 Task: Find connections with filter location Jalapa with filter topic #Interviewingwith filter profile language English with filter current company Tata Projects with filter school IMS UNISON UNIVERSITY with filter industry Media & Telecommunications with filter service category Public Speaking with filter keywords title Hospital Volunteer
Action: Mouse moved to (563, 78)
Screenshot: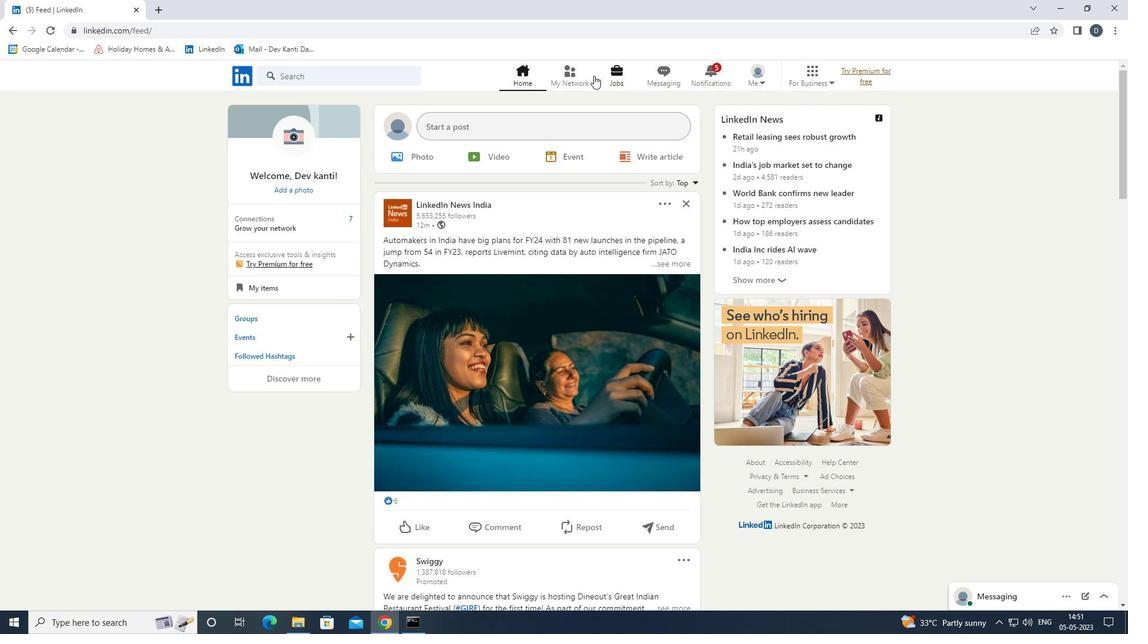 
Action: Mouse pressed left at (563, 78)
Screenshot: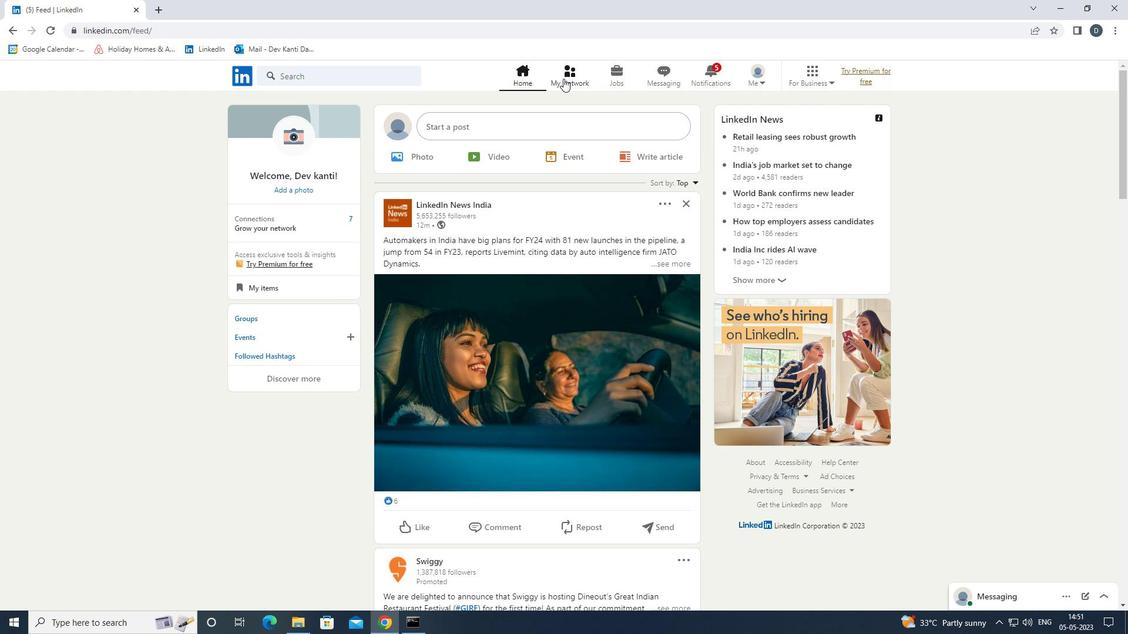 
Action: Mouse moved to (391, 139)
Screenshot: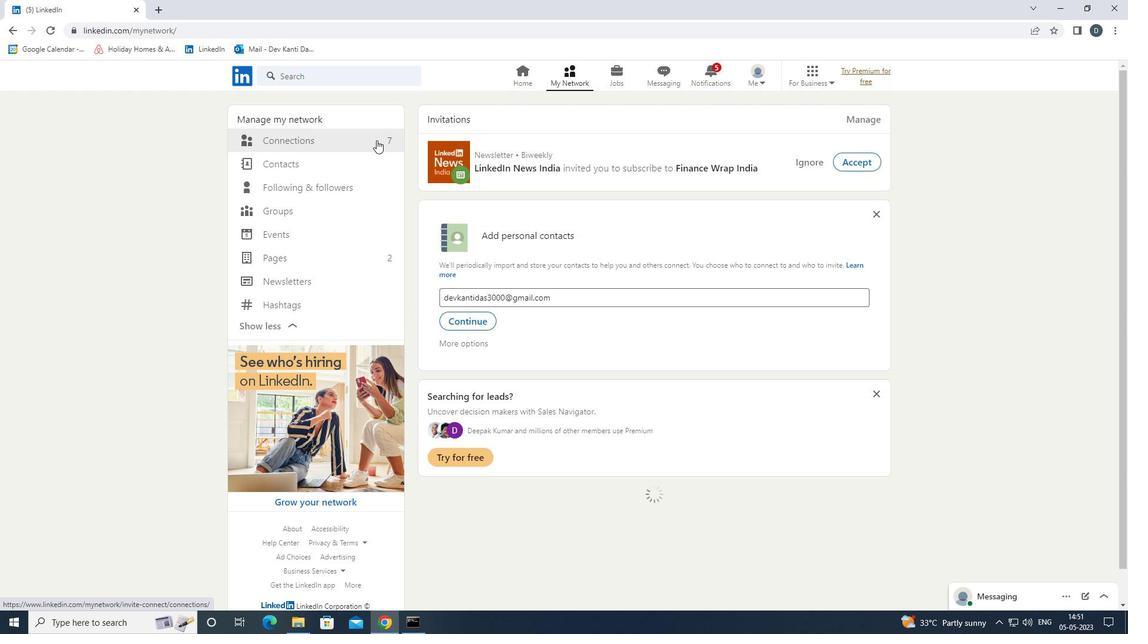 
Action: Mouse pressed left at (391, 139)
Screenshot: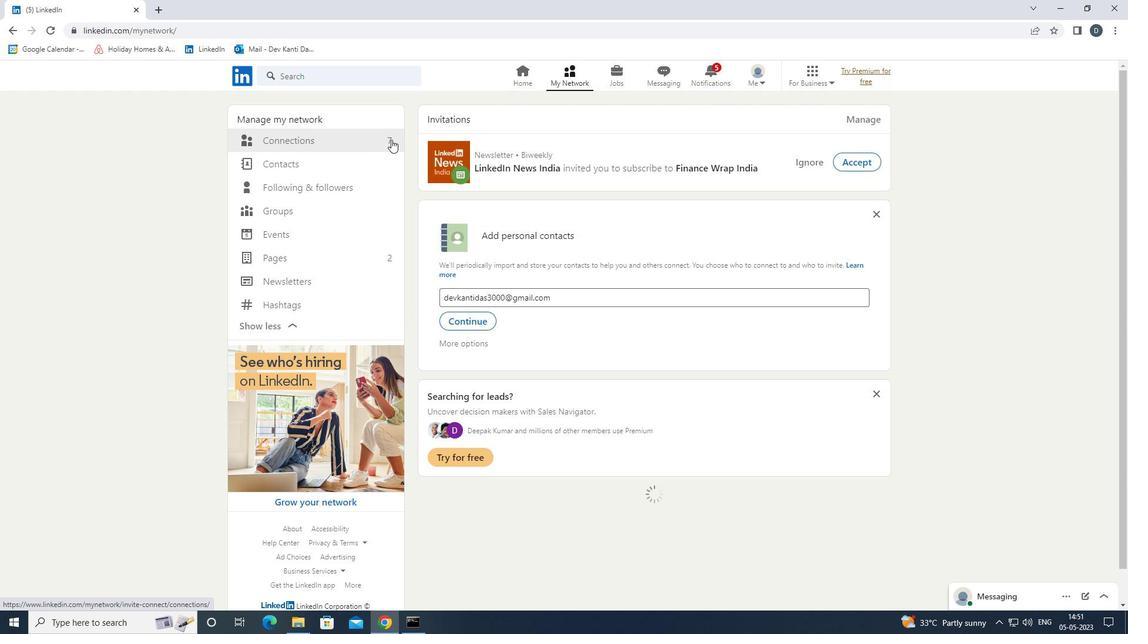 
Action: Mouse moved to (653, 139)
Screenshot: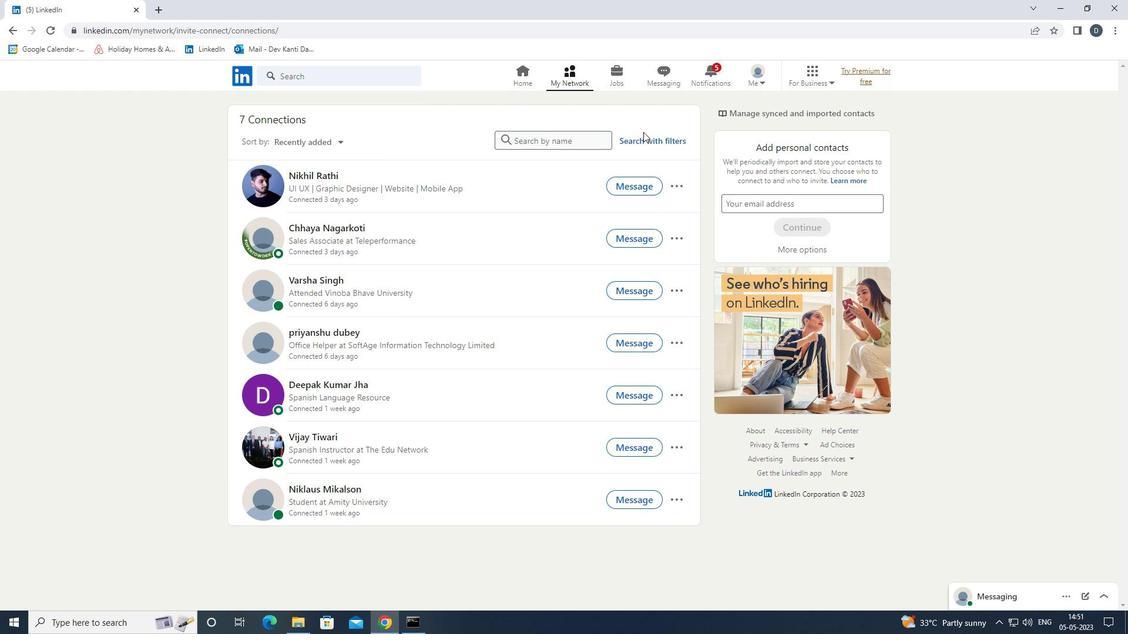 
Action: Mouse pressed left at (653, 139)
Screenshot: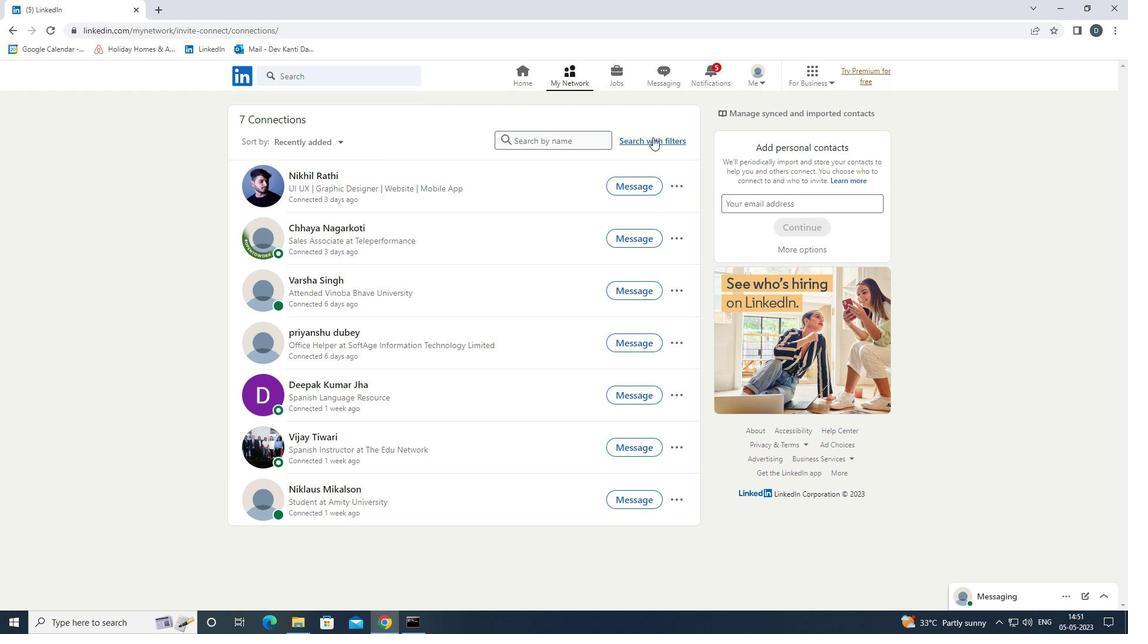 
Action: Mouse moved to (606, 108)
Screenshot: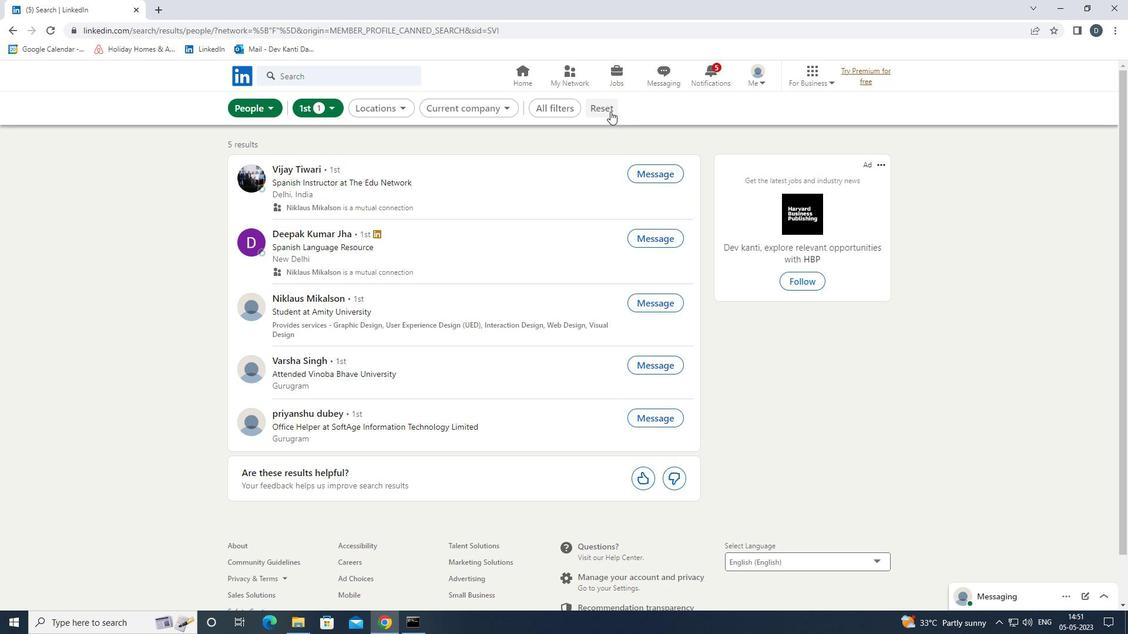 
Action: Mouse pressed left at (606, 108)
Screenshot: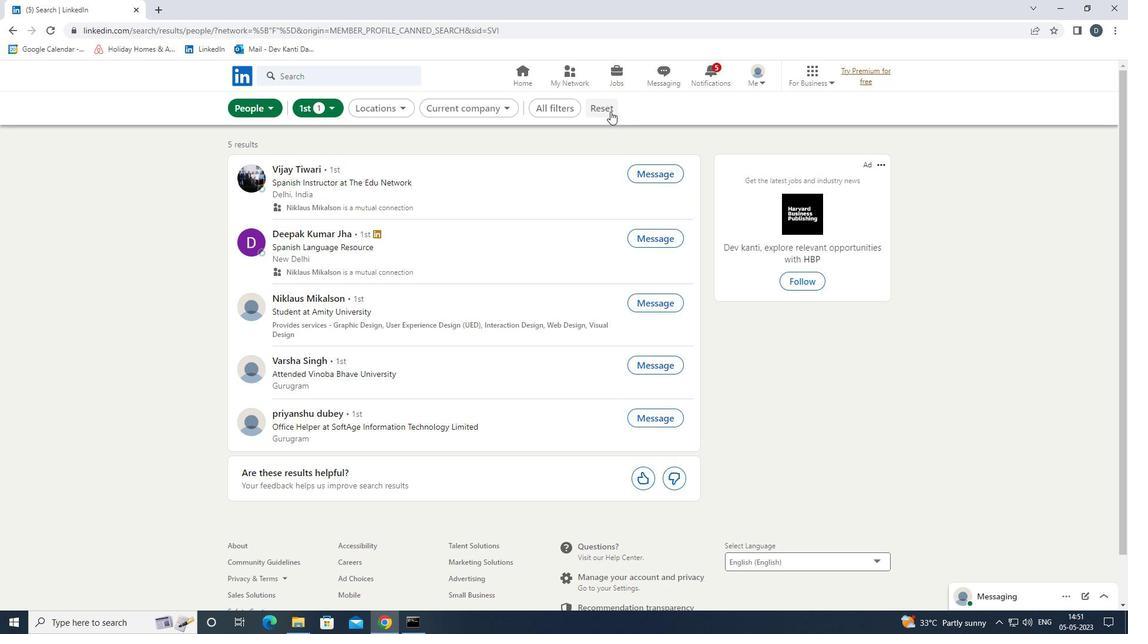 
Action: Mouse moved to (591, 106)
Screenshot: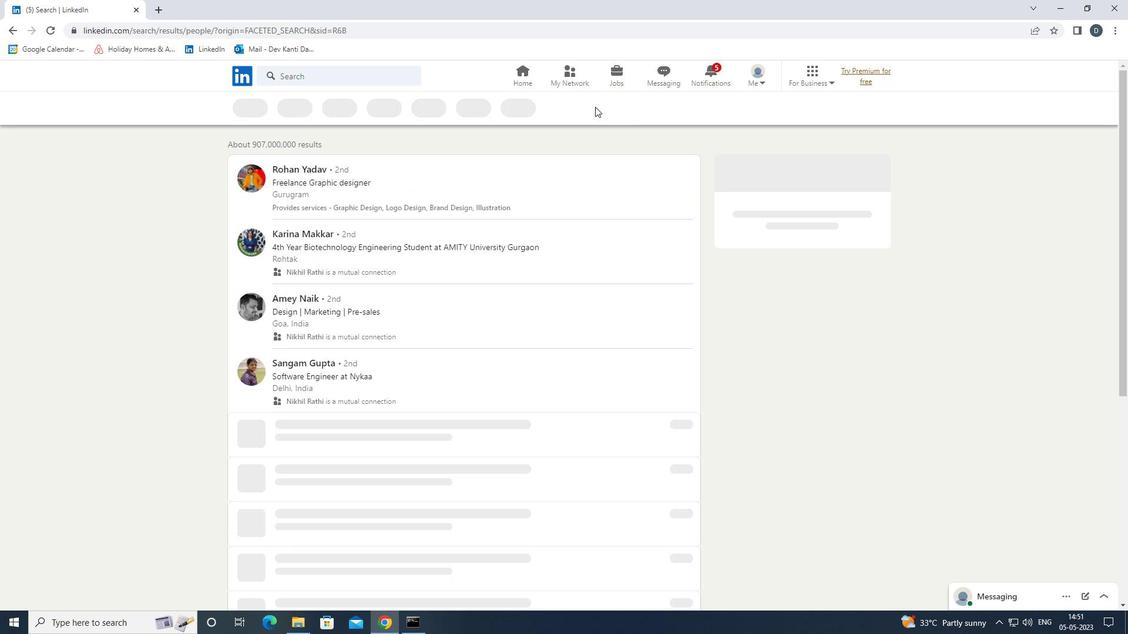 
Action: Mouse pressed left at (591, 106)
Screenshot: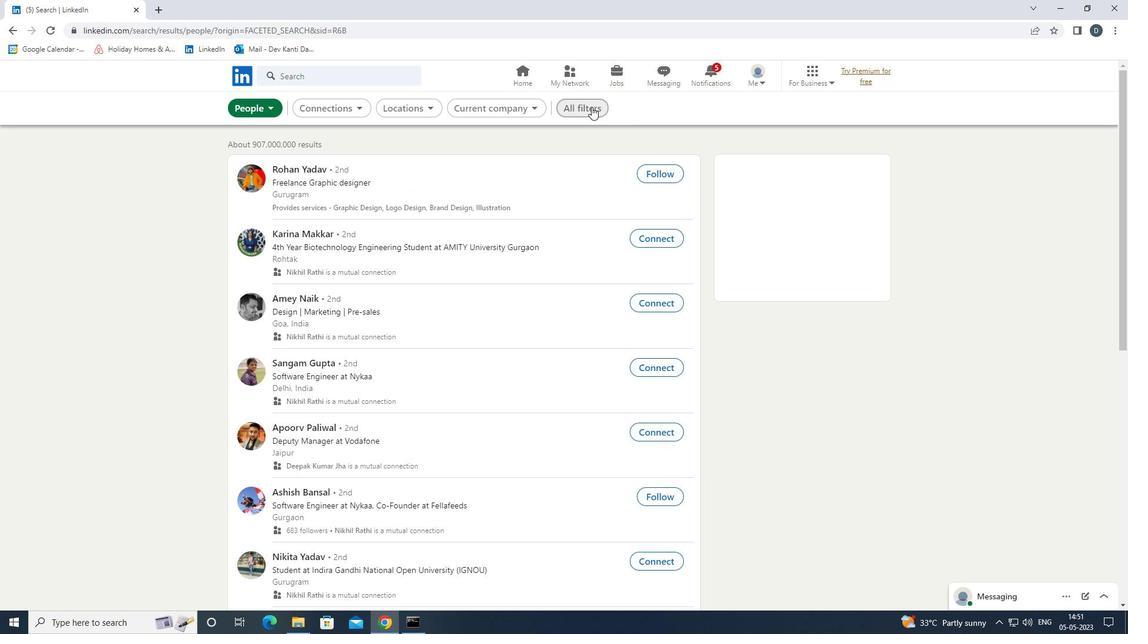 
Action: Mouse moved to (971, 341)
Screenshot: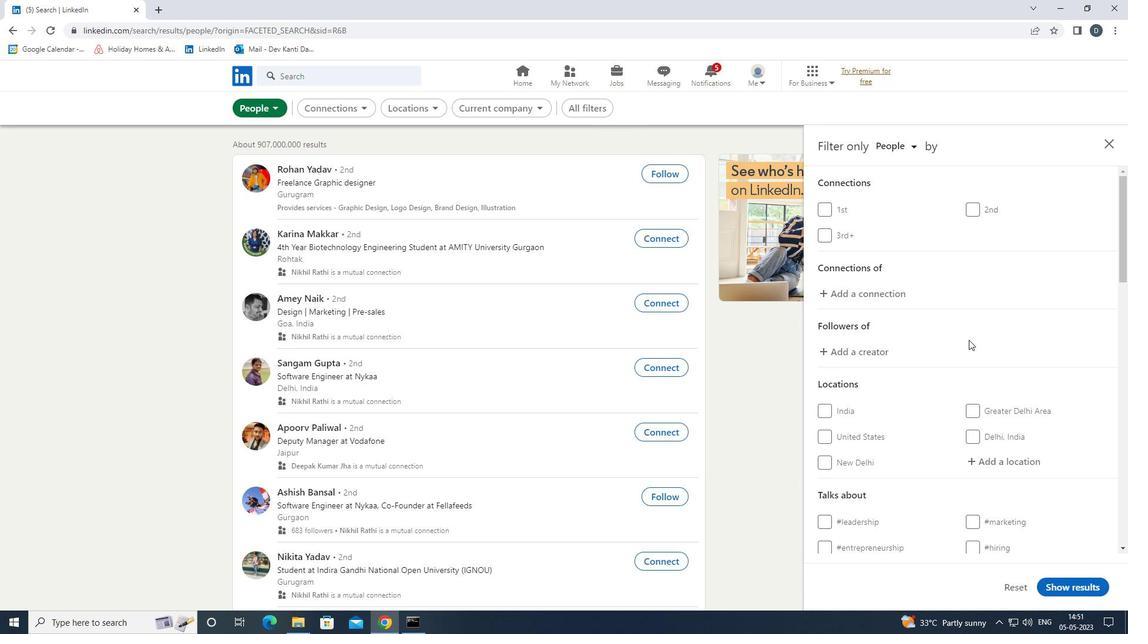 
Action: Mouse scrolled (971, 340) with delta (0, 0)
Screenshot: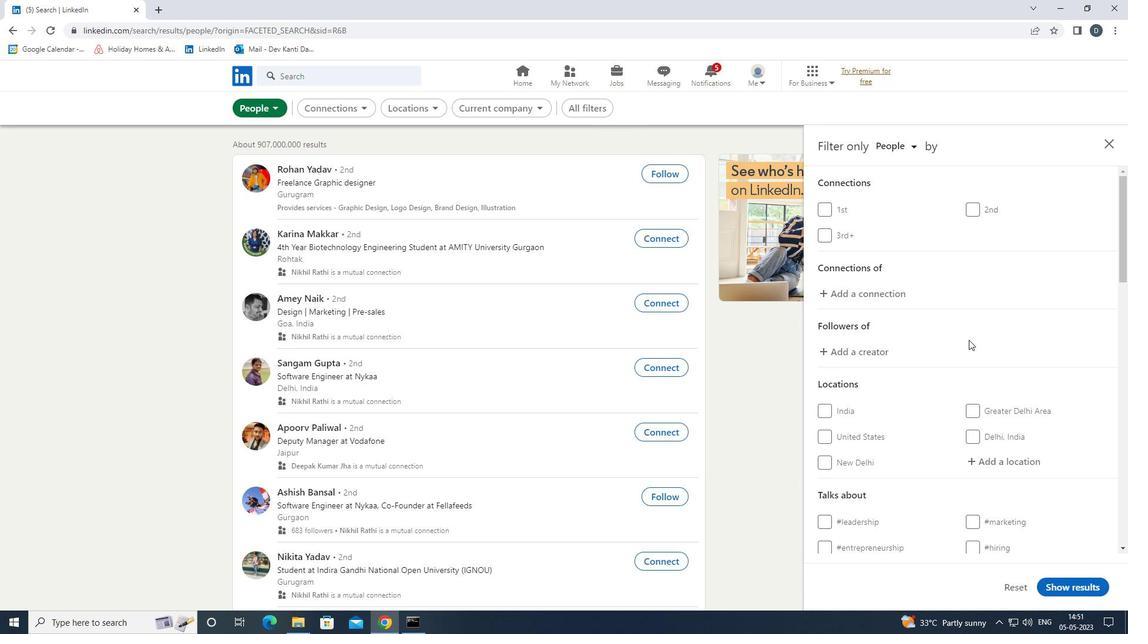 
Action: Mouse scrolled (971, 340) with delta (0, 0)
Screenshot: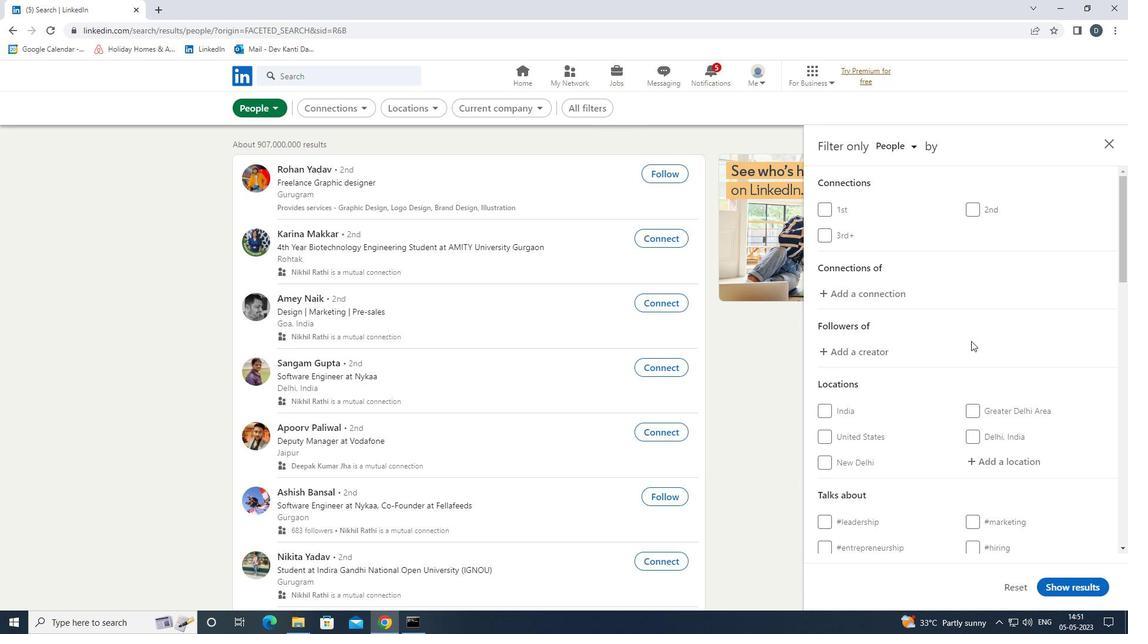 
Action: Mouse moved to (995, 341)
Screenshot: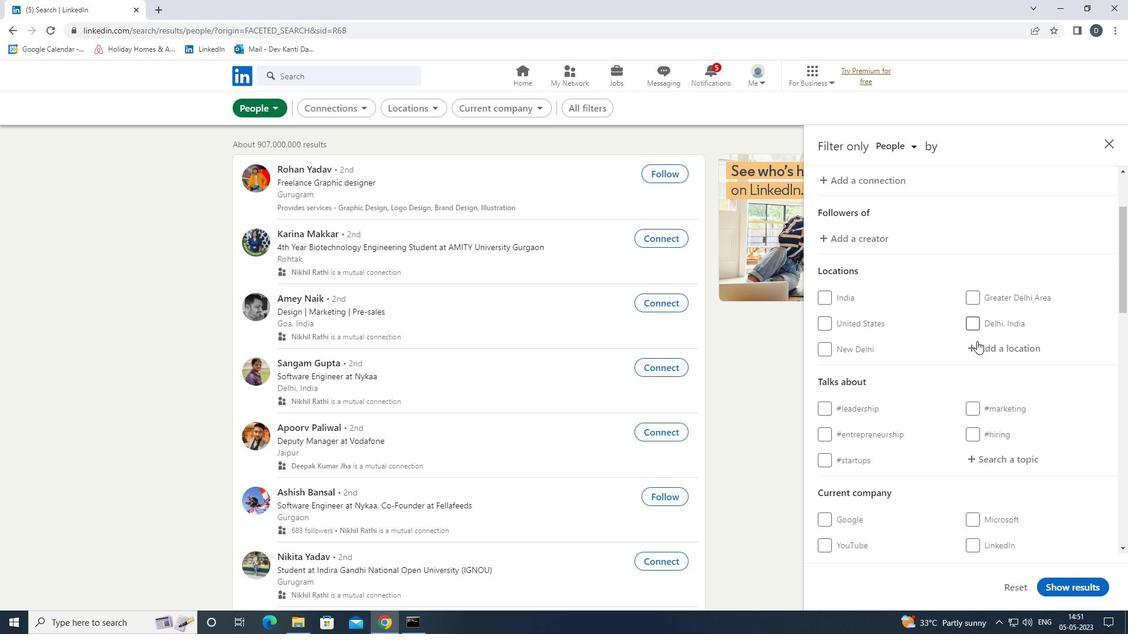 
Action: Mouse pressed left at (995, 341)
Screenshot: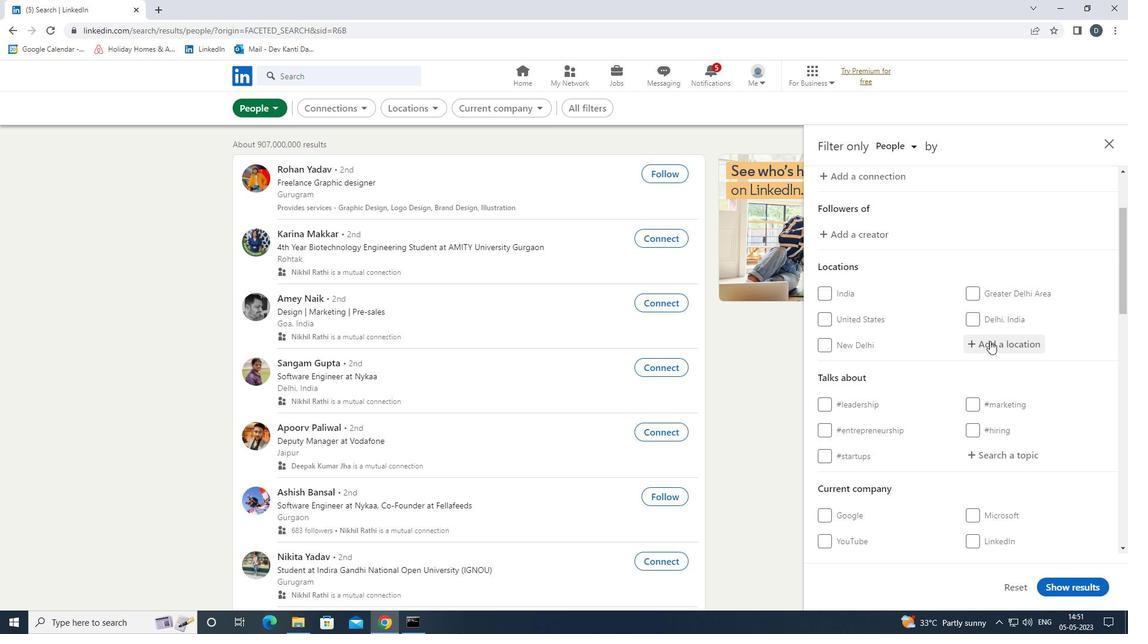
Action: Key pressed <Key.shift><Key.shift>JALAPA<Key.down><Key.enter>
Screenshot: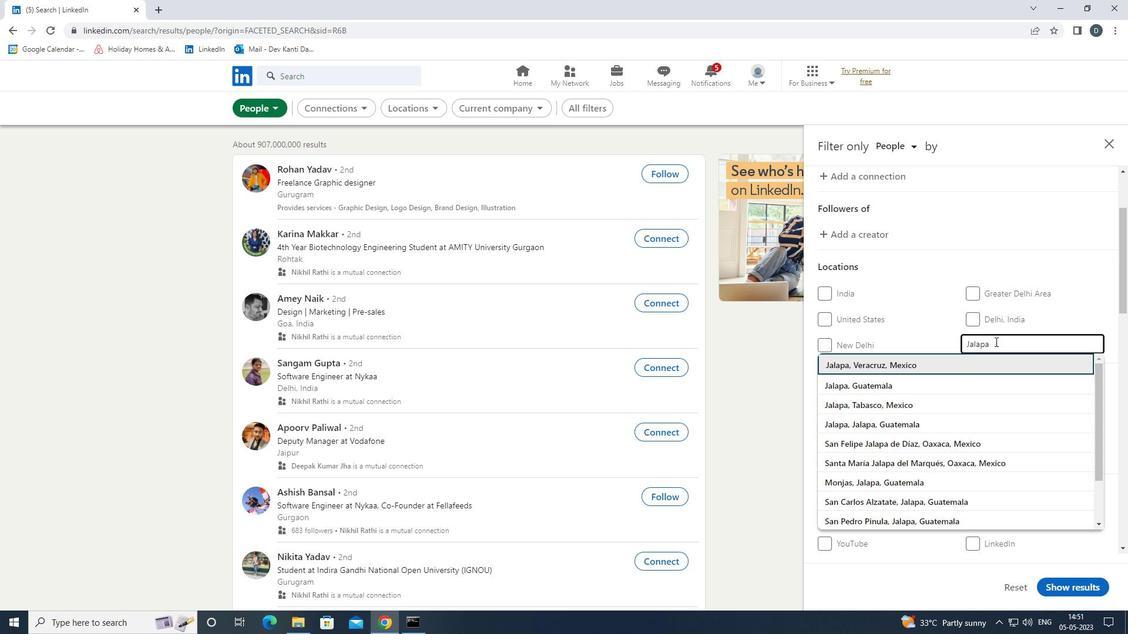 
Action: Mouse moved to (1081, 293)
Screenshot: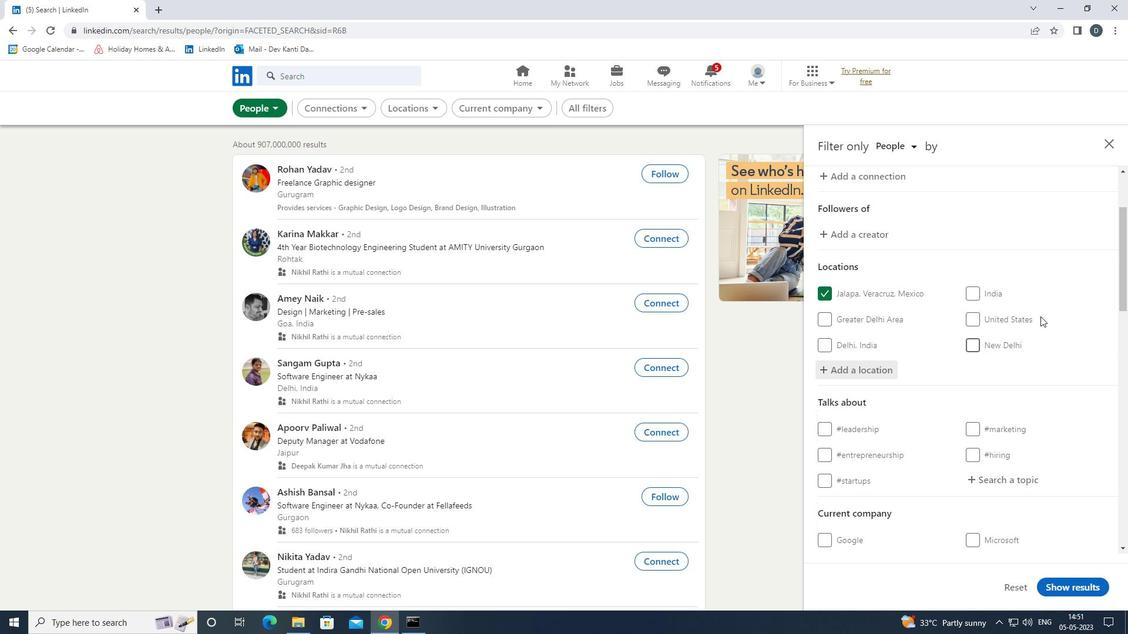 
Action: Mouse scrolled (1081, 292) with delta (0, 0)
Screenshot: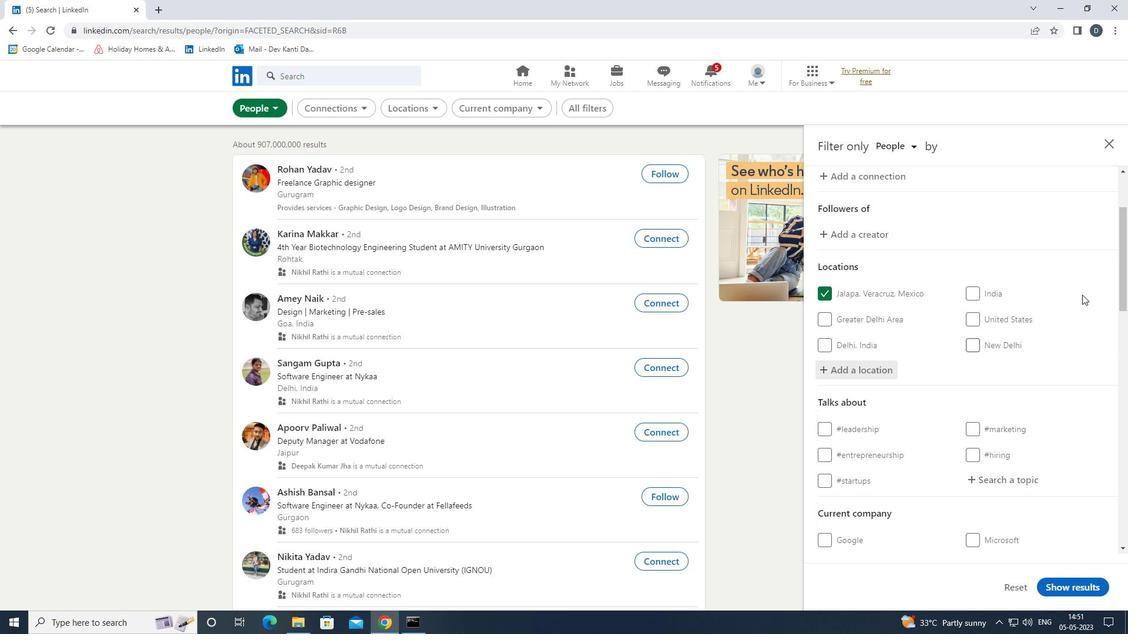 
Action: Mouse moved to (1073, 300)
Screenshot: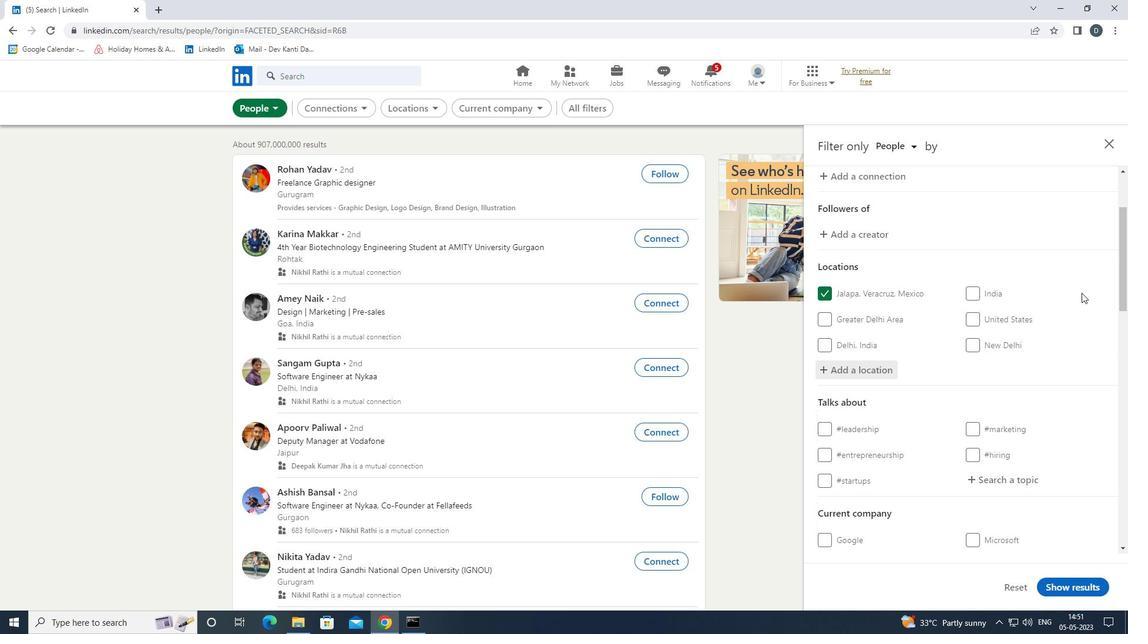 
Action: Mouse scrolled (1073, 299) with delta (0, 0)
Screenshot: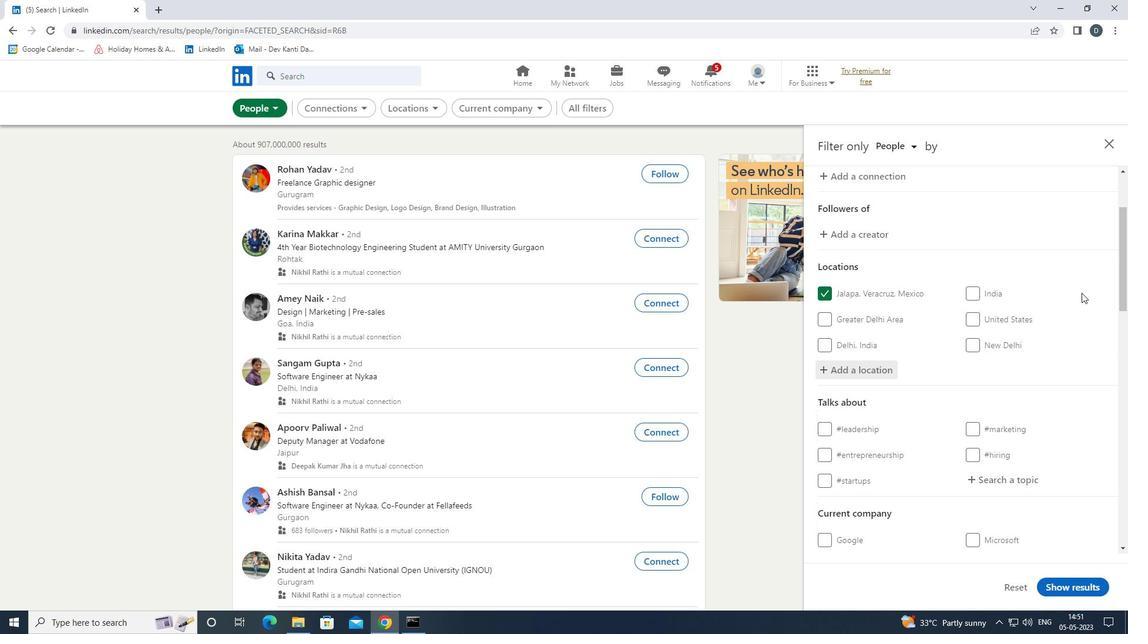
Action: Mouse moved to (1069, 304)
Screenshot: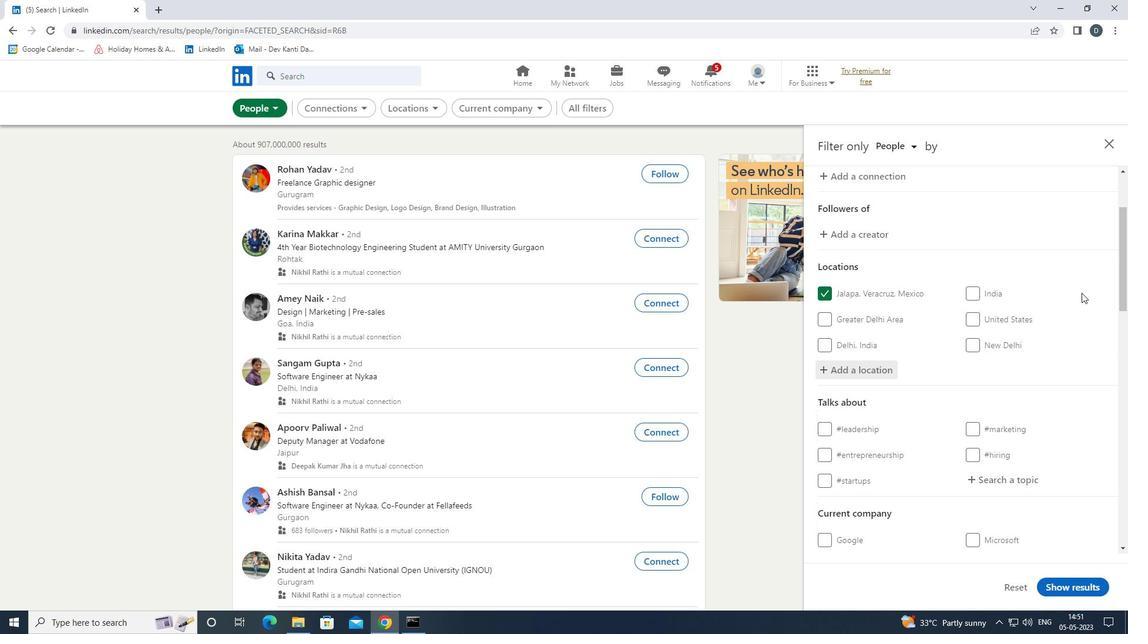 
Action: Mouse scrolled (1069, 303) with delta (0, 0)
Screenshot: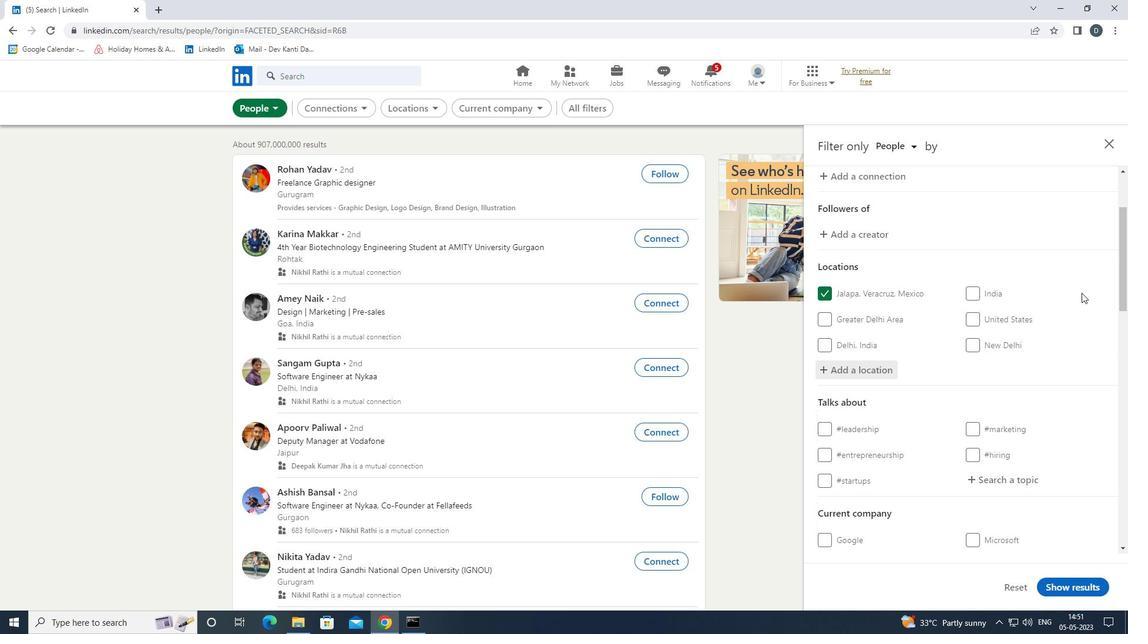 
Action: Mouse moved to (1028, 303)
Screenshot: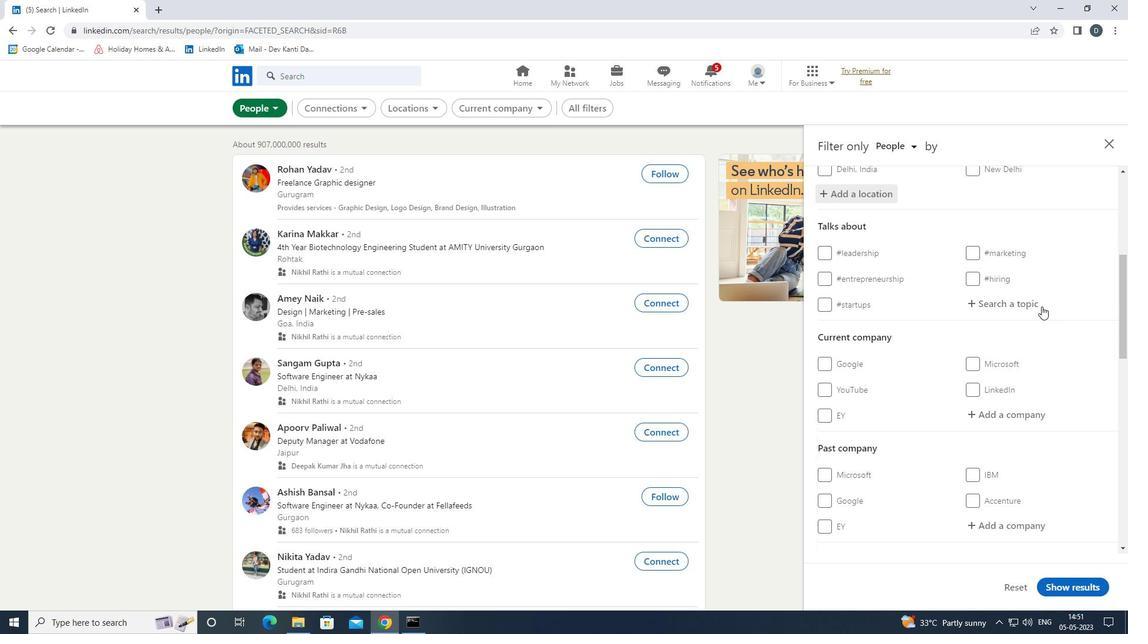 
Action: Mouse pressed left at (1028, 303)
Screenshot: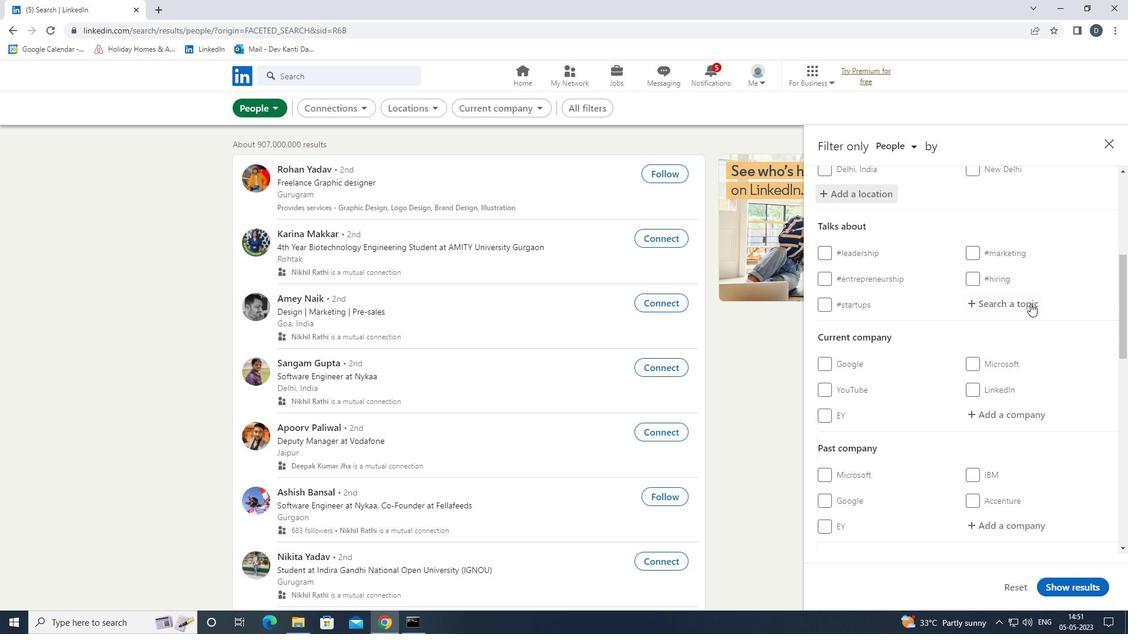 
Action: Key pressed <Key.shift>INTERVIEWING<Key.down><Key.enter>
Screenshot: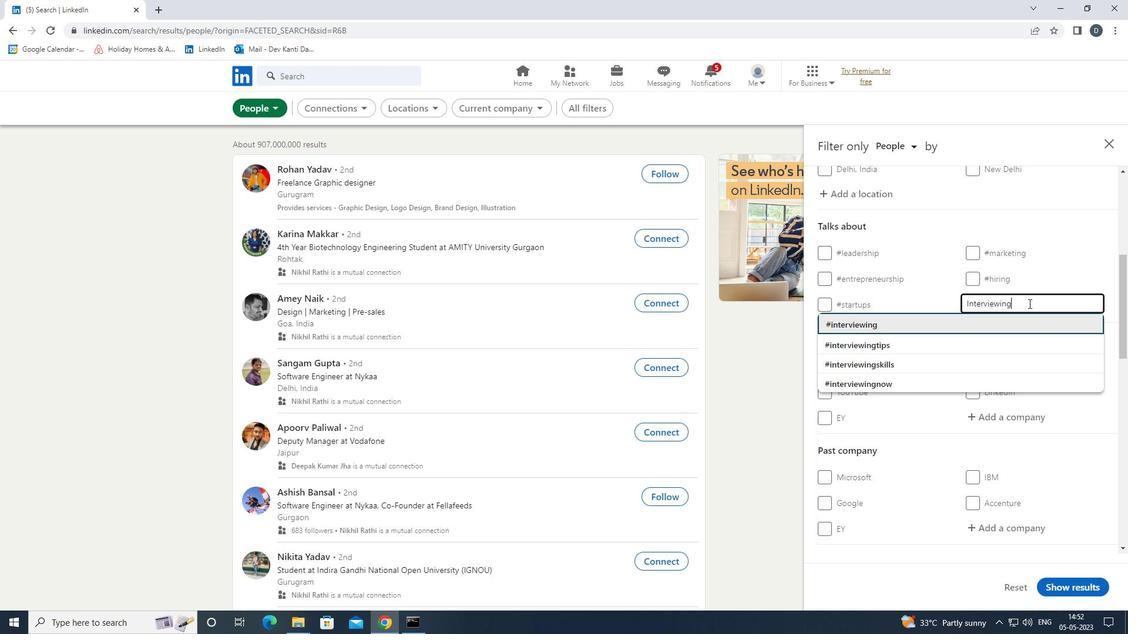 
Action: Mouse moved to (1027, 304)
Screenshot: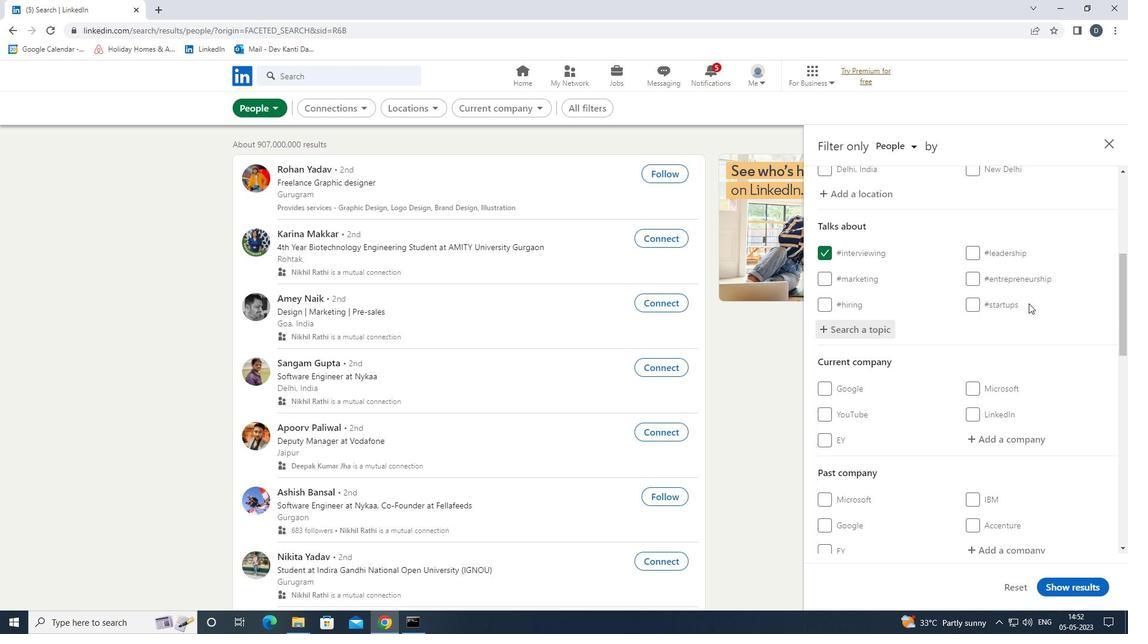 
Action: Mouse scrolled (1027, 303) with delta (0, 0)
Screenshot: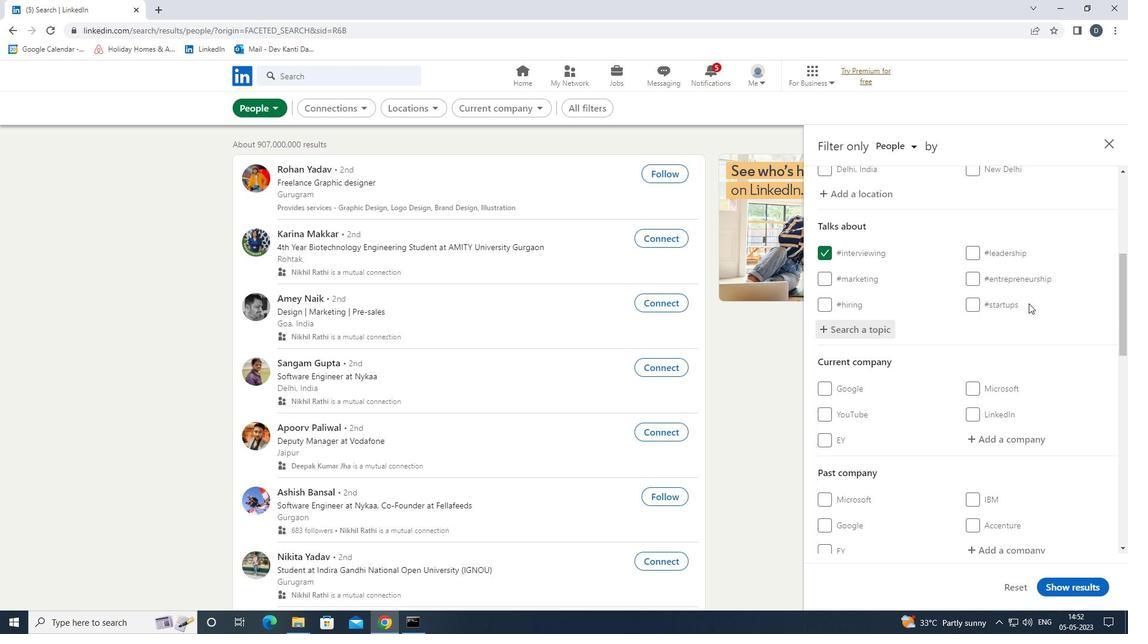 
Action: Mouse moved to (1027, 305)
Screenshot: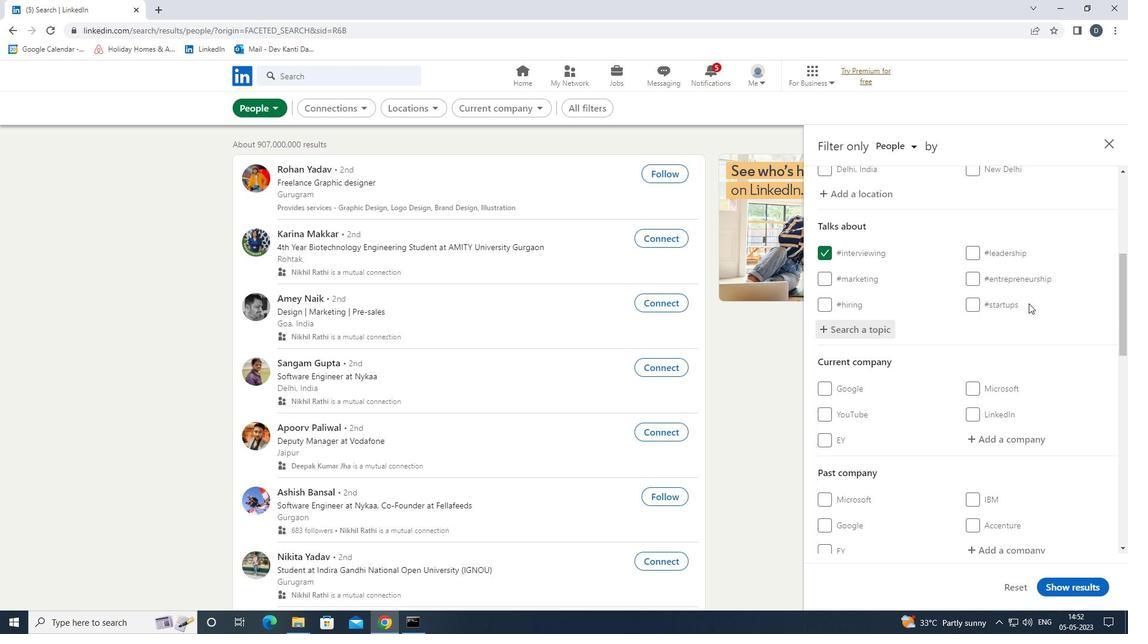 
Action: Mouse scrolled (1027, 304) with delta (0, 0)
Screenshot: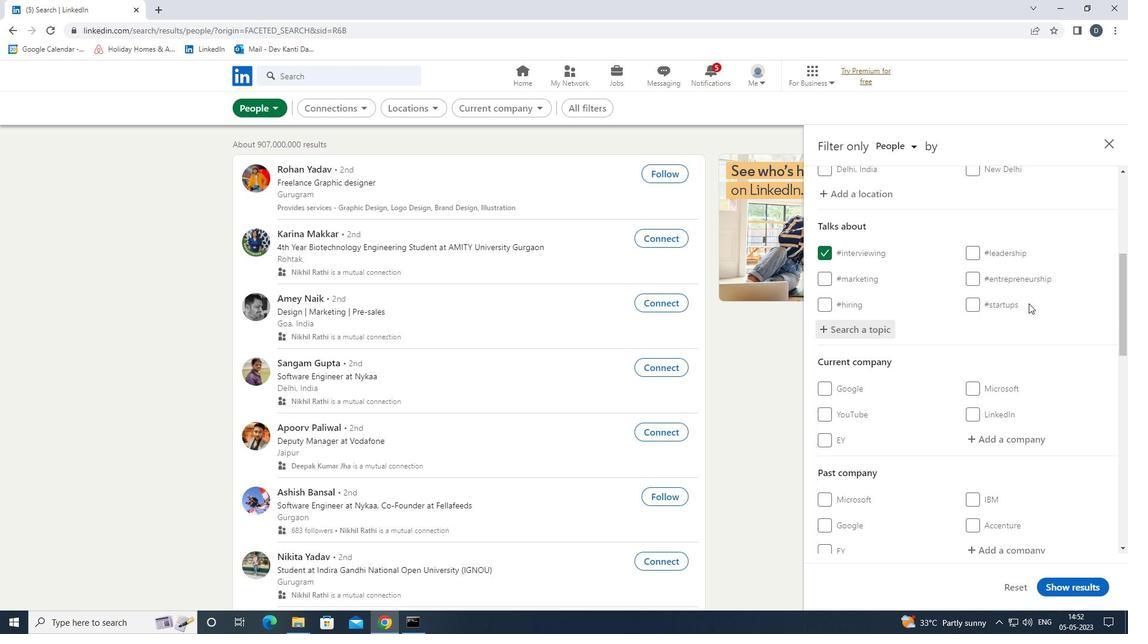 
Action: Mouse scrolled (1027, 304) with delta (0, 0)
Screenshot: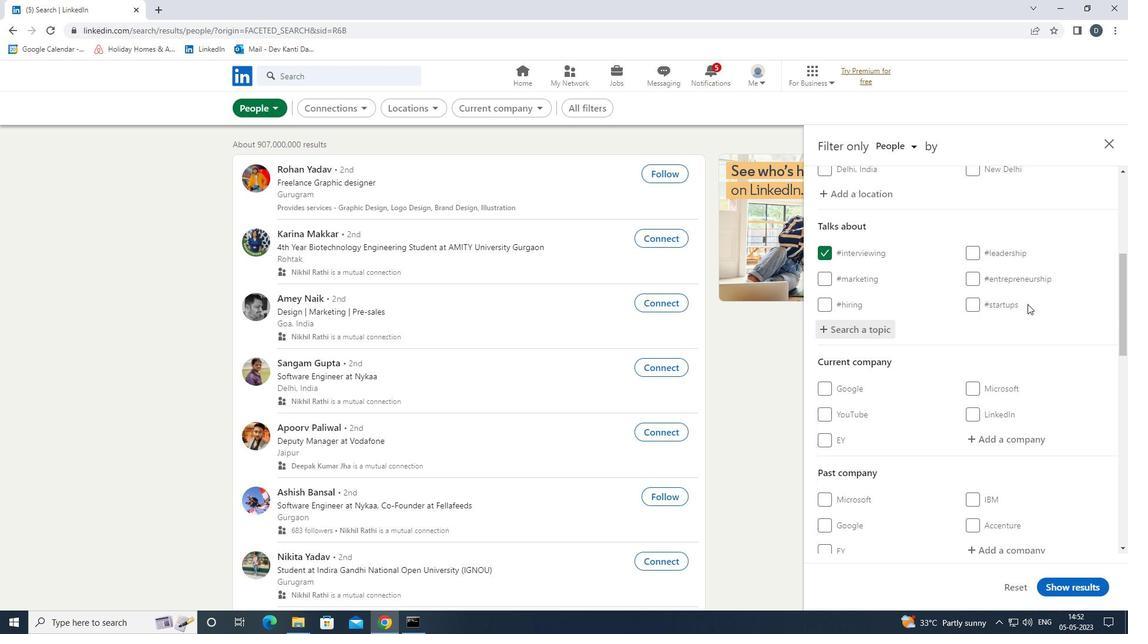 
Action: Mouse scrolled (1027, 304) with delta (0, 0)
Screenshot: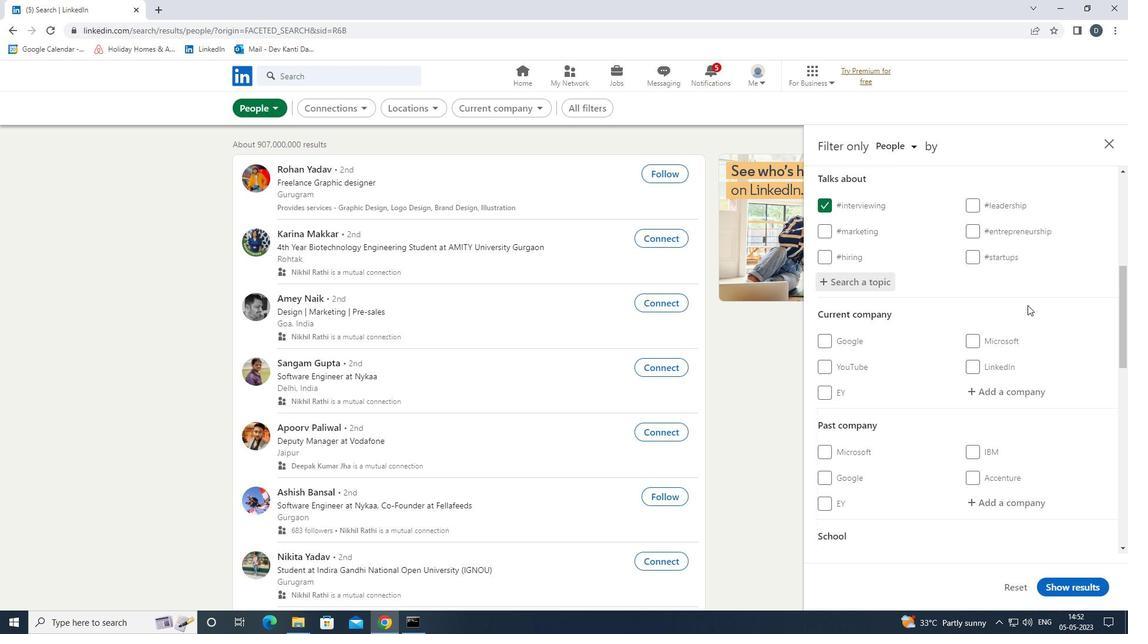 
Action: Mouse scrolled (1027, 304) with delta (0, 0)
Screenshot: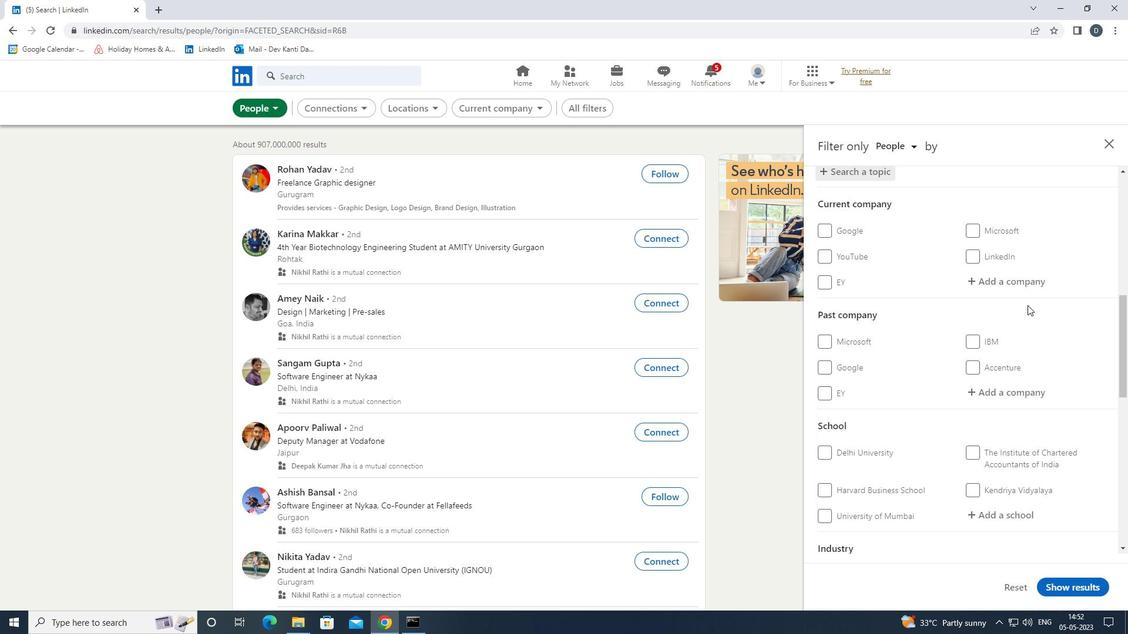 
Action: Mouse moved to (1027, 306)
Screenshot: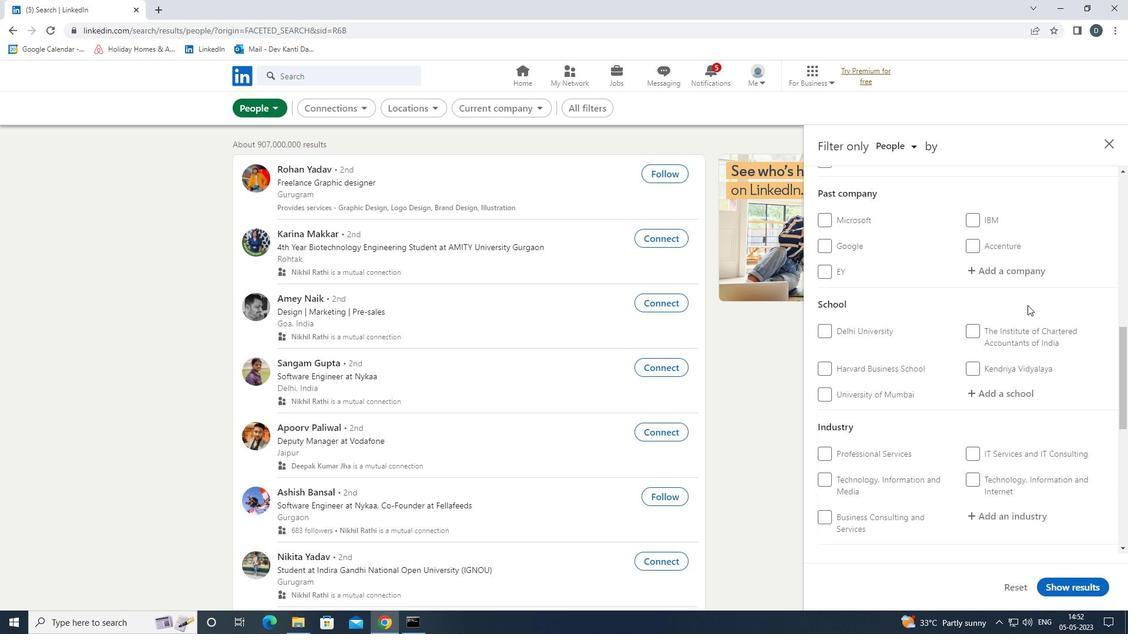 
Action: Mouse scrolled (1027, 305) with delta (0, 0)
Screenshot: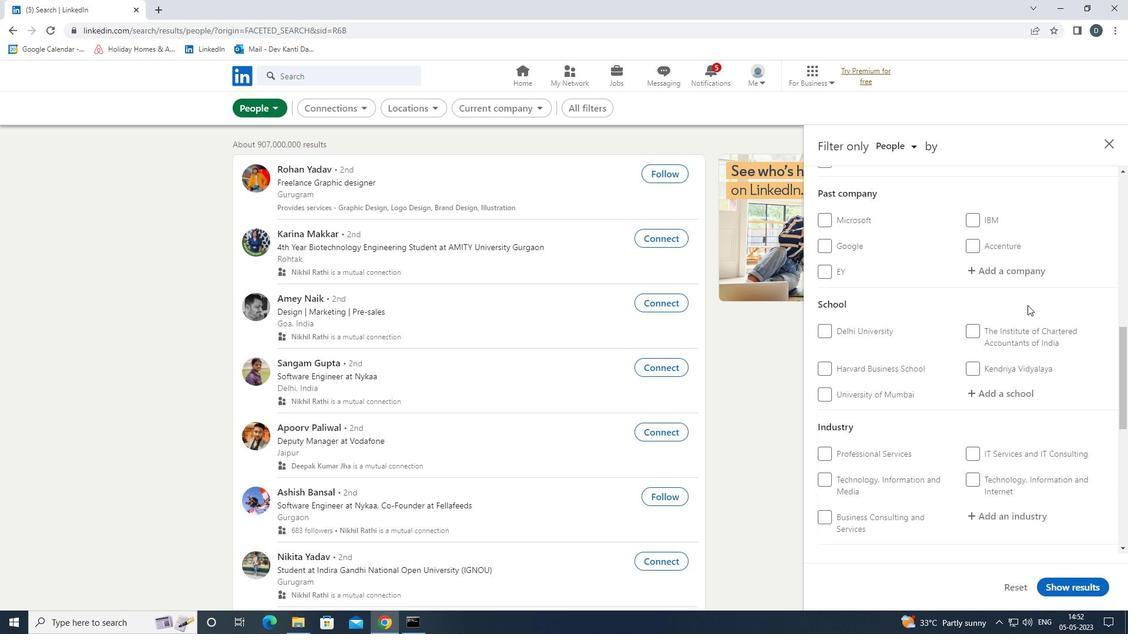 
Action: Mouse moved to (1027, 307)
Screenshot: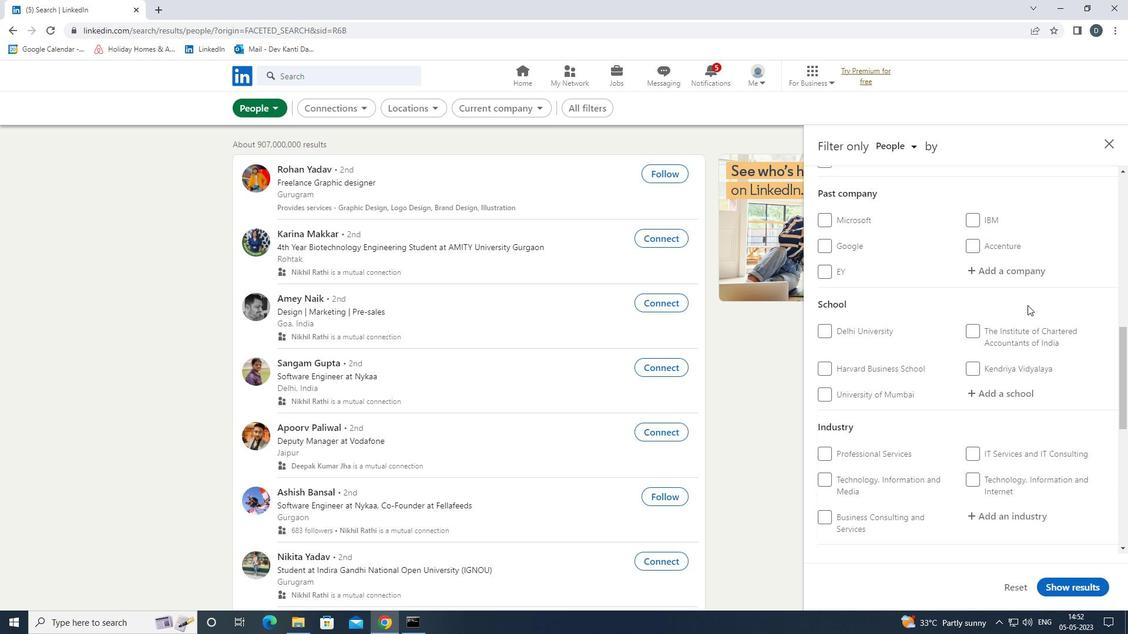 
Action: Mouse scrolled (1027, 306) with delta (0, 0)
Screenshot: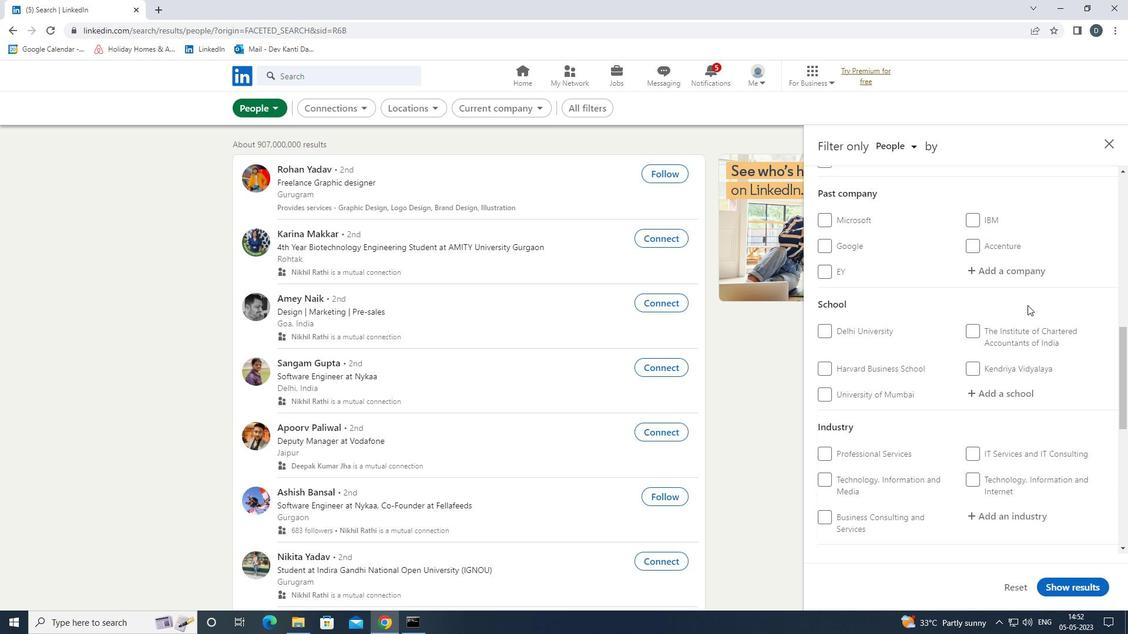 
Action: Mouse moved to (1027, 309)
Screenshot: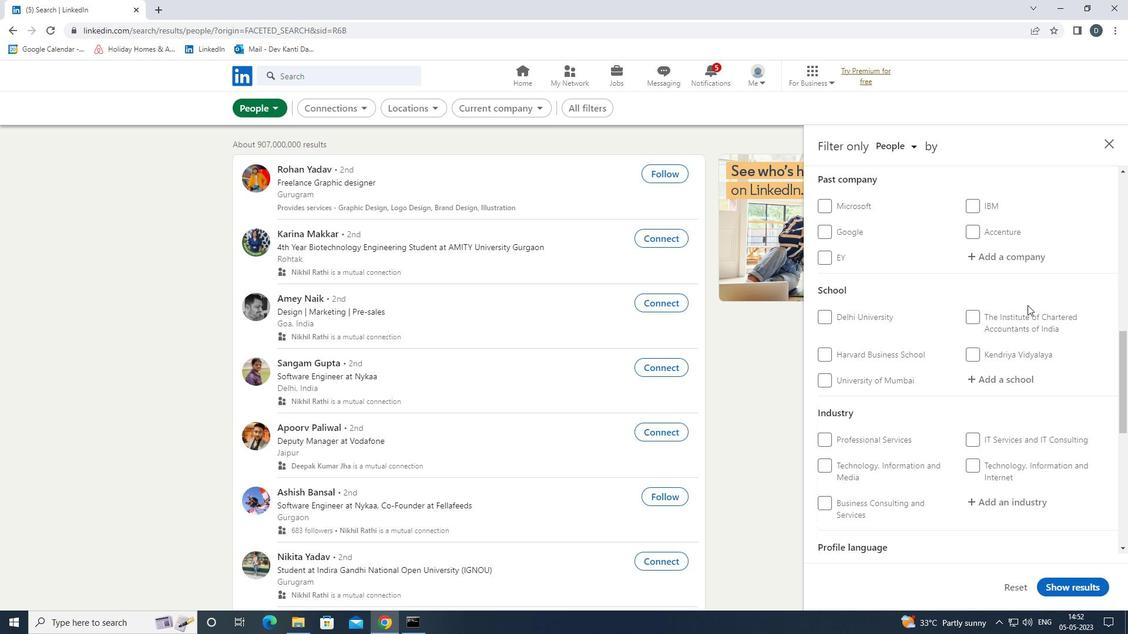 
Action: Mouse scrolled (1027, 308) with delta (0, 0)
Screenshot: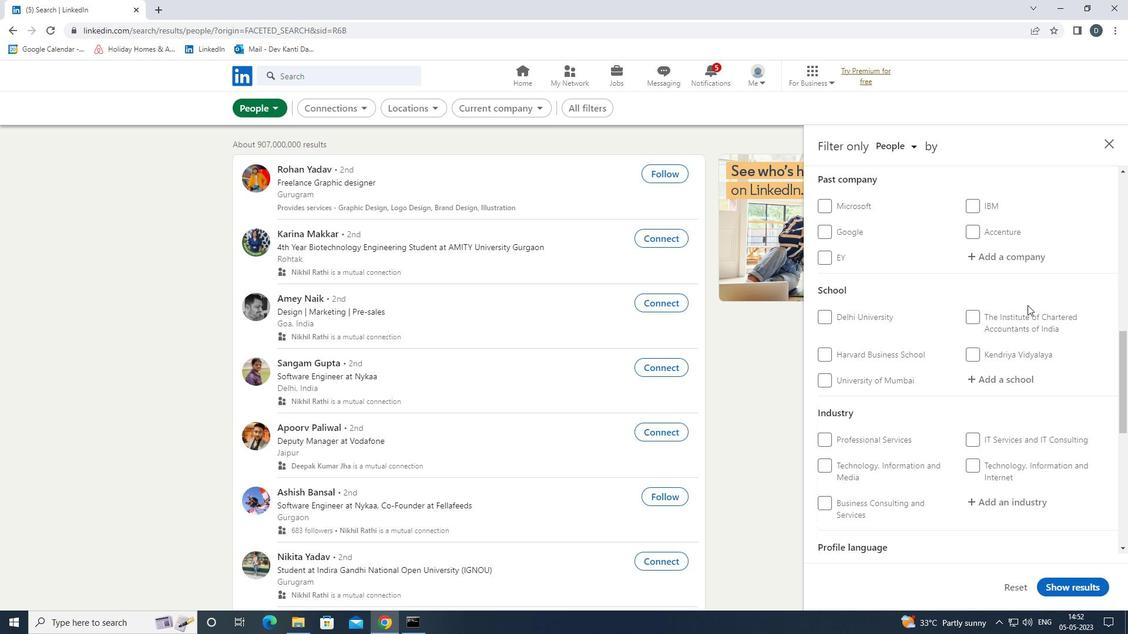 
Action: Mouse moved to (1025, 311)
Screenshot: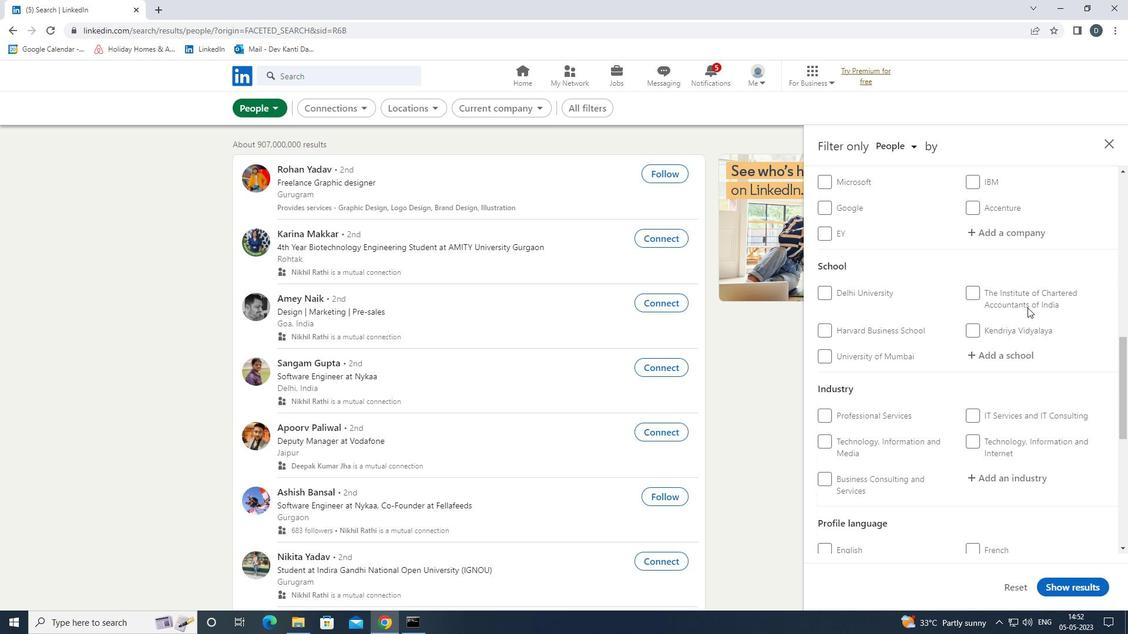 
Action: Mouse scrolled (1025, 310) with delta (0, 0)
Screenshot: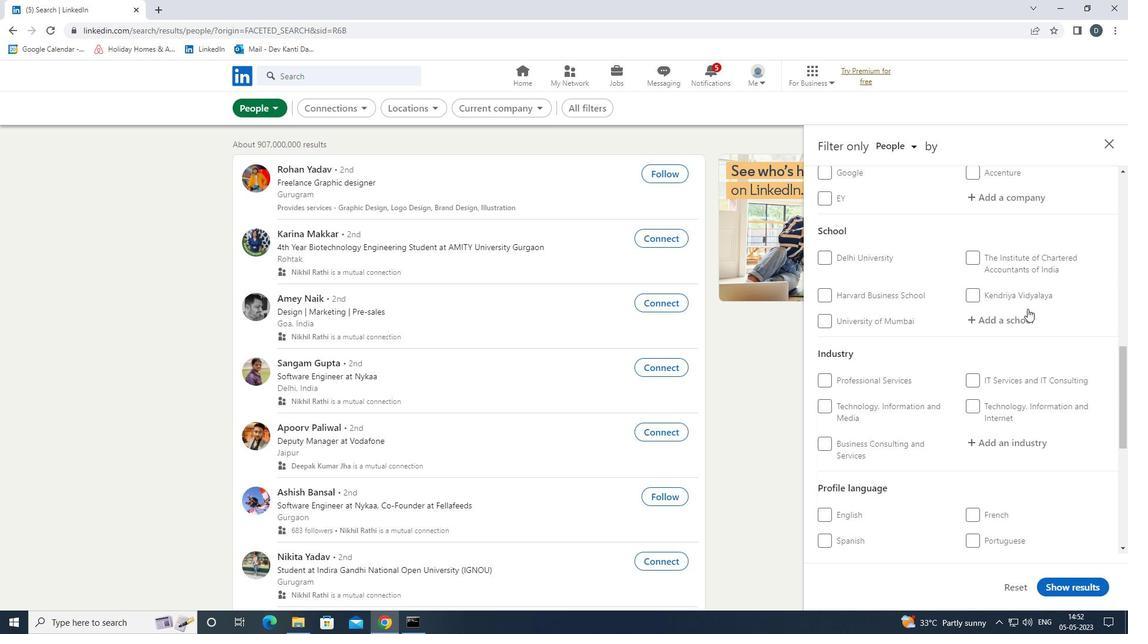 
Action: Mouse moved to (834, 343)
Screenshot: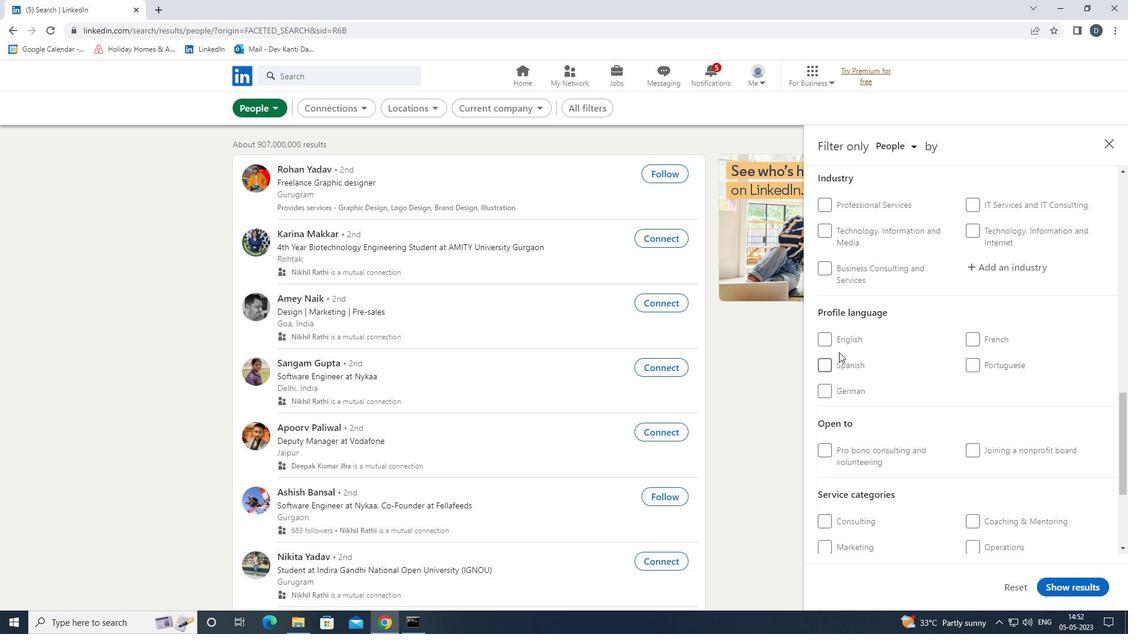 
Action: Mouse pressed left at (834, 343)
Screenshot: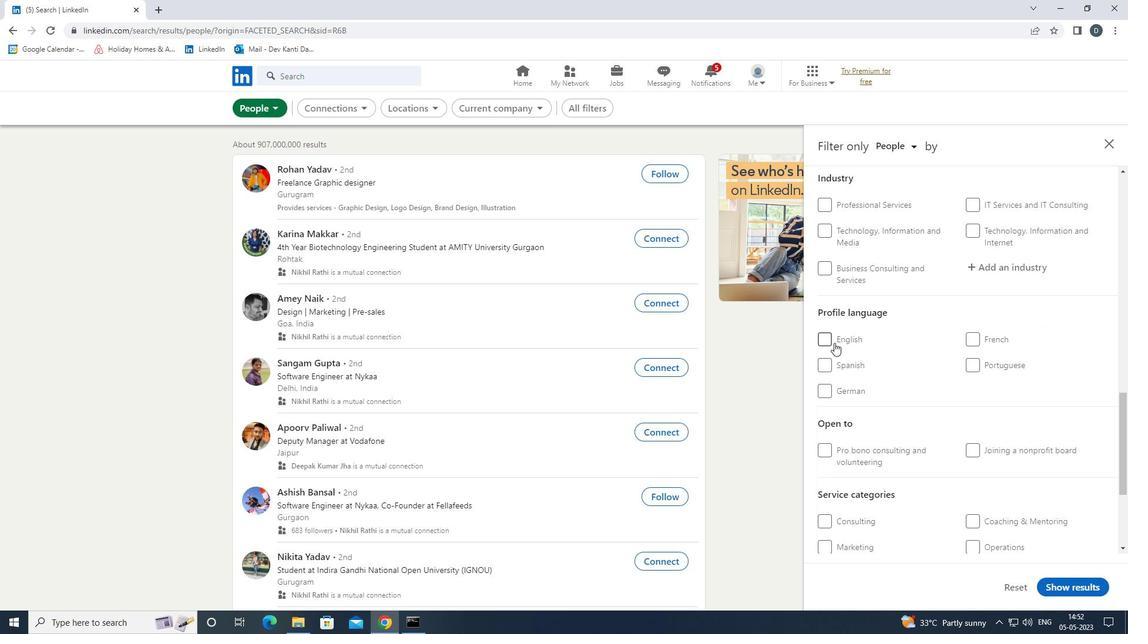 
Action: Mouse moved to (965, 366)
Screenshot: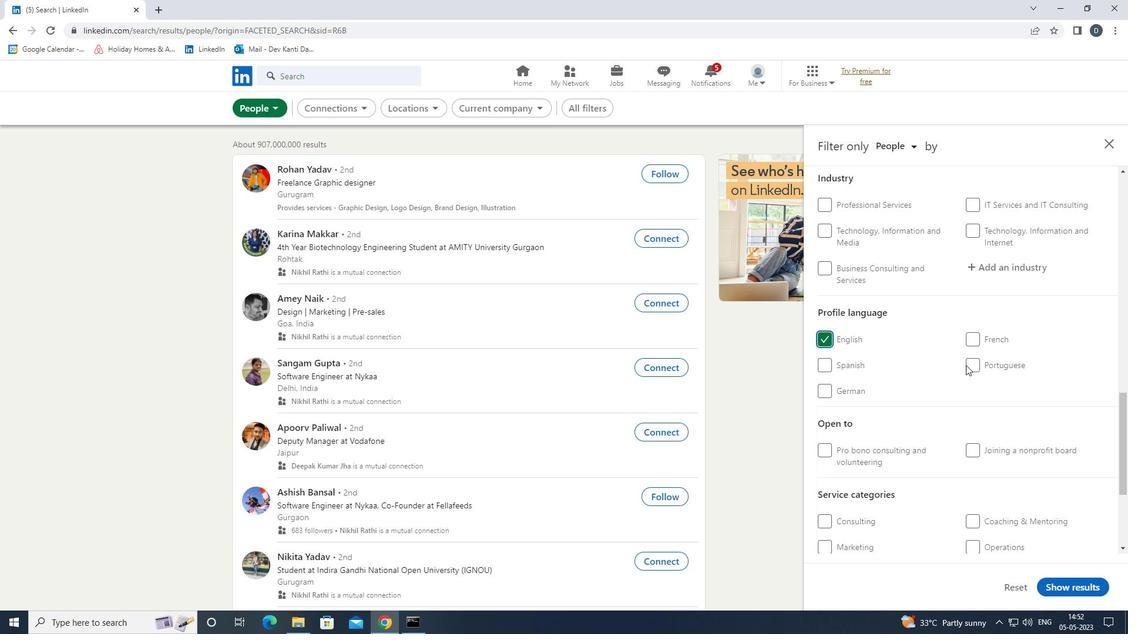 
Action: Mouse scrolled (965, 367) with delta (0, 0)
Screenshot: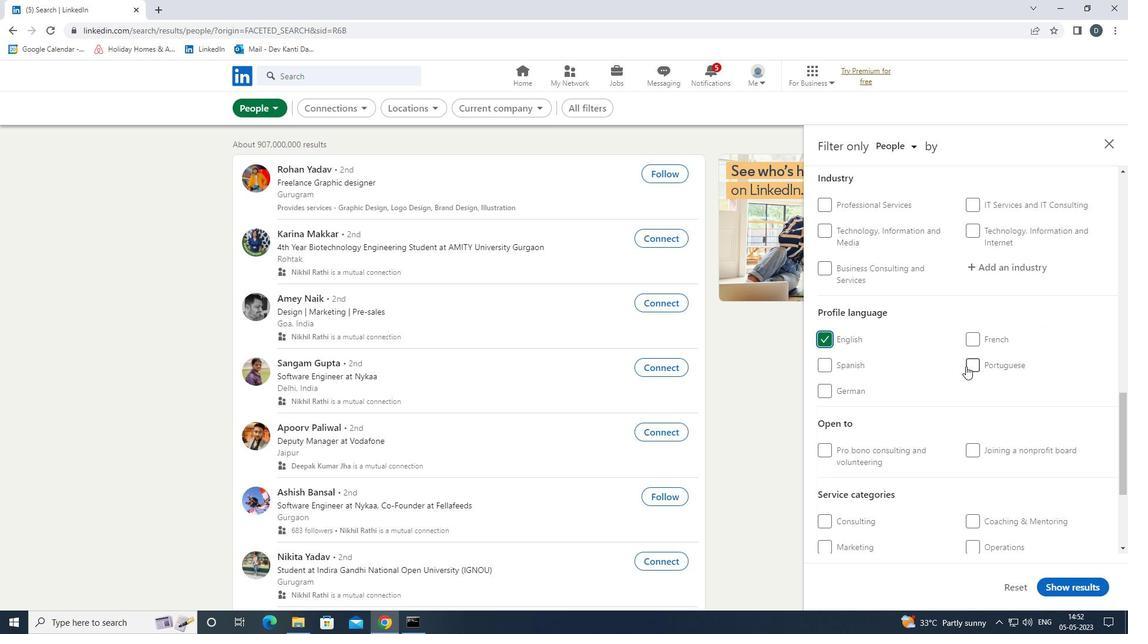 
Action: Mouse scrolled (965, 367) with delta (0, 0)
Screenshot: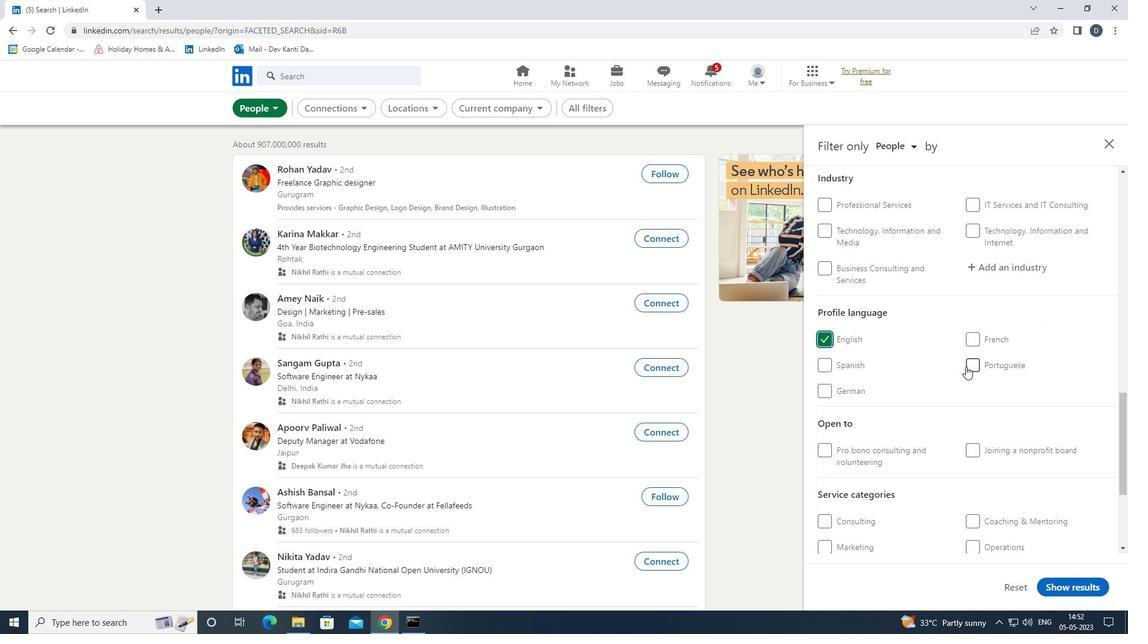 
Action: Mouse scrolled (965, 367) with delta (0, 0)
Screenshot: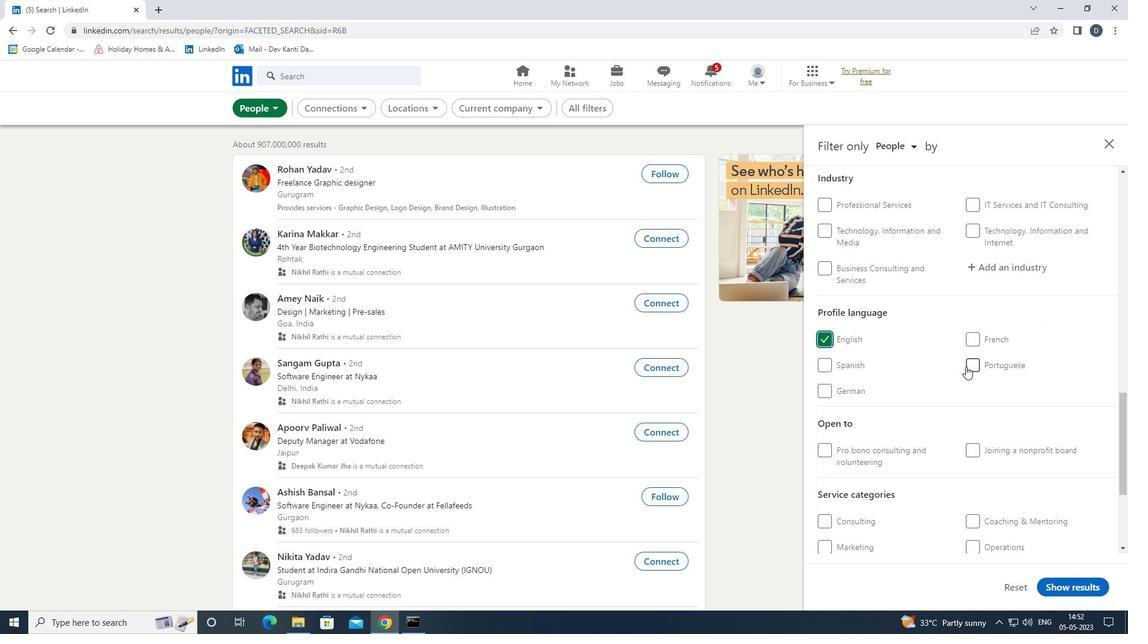 
Action: Mouse scrolled (965, 367) with delta (0, 0)
Screenshot: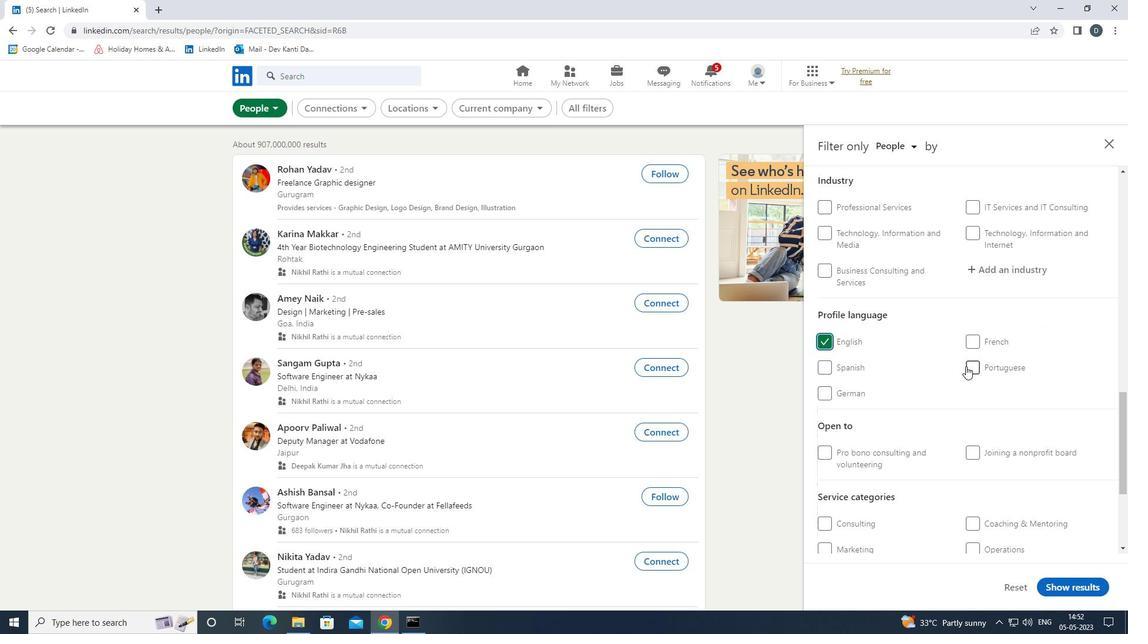 
Action: Mouse scrolled (965, 367) with delta (0, 0)
Screenshot: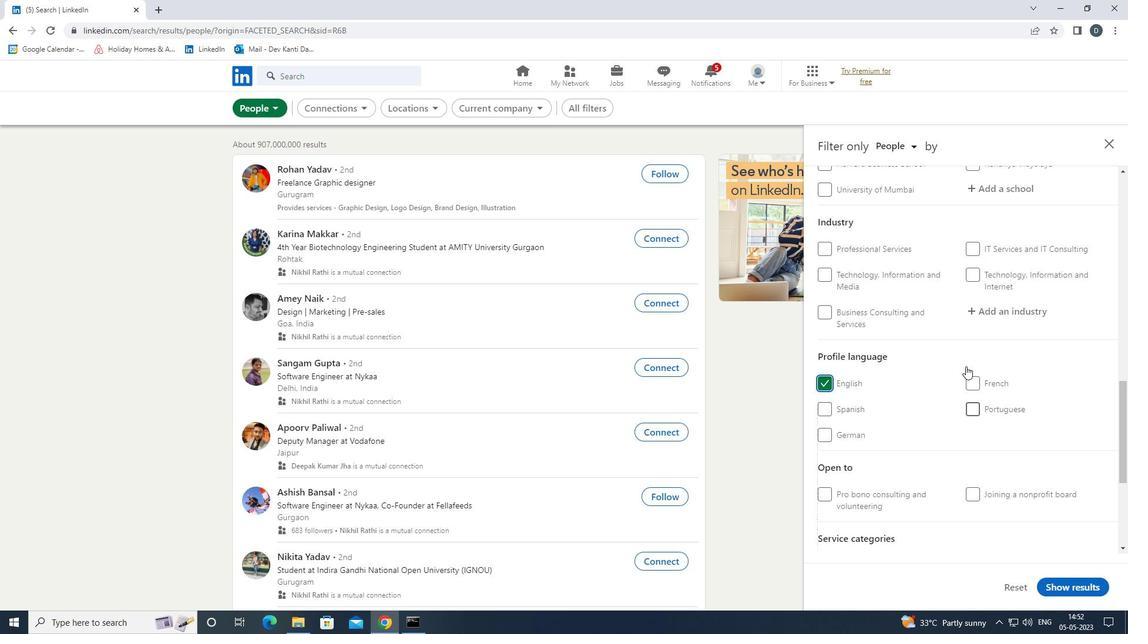 
Action: Mouse scrolled (965, 367) with delta (0, 0)
Screenshot: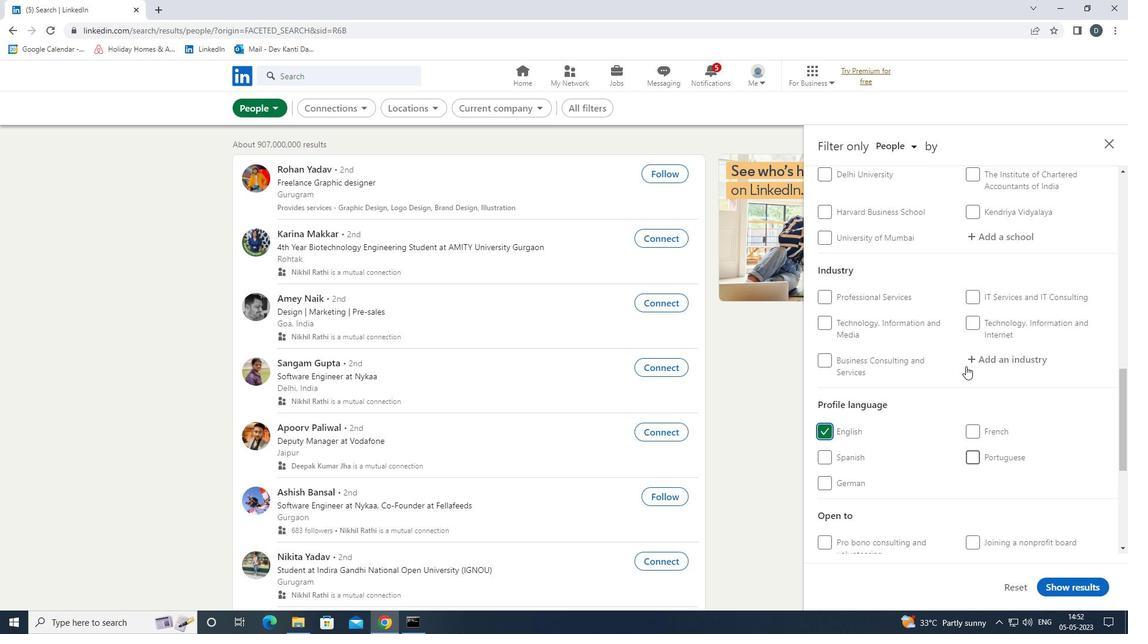
Action: Mouse scrolled (965, 367) with delta (0, 0)
Screenshot: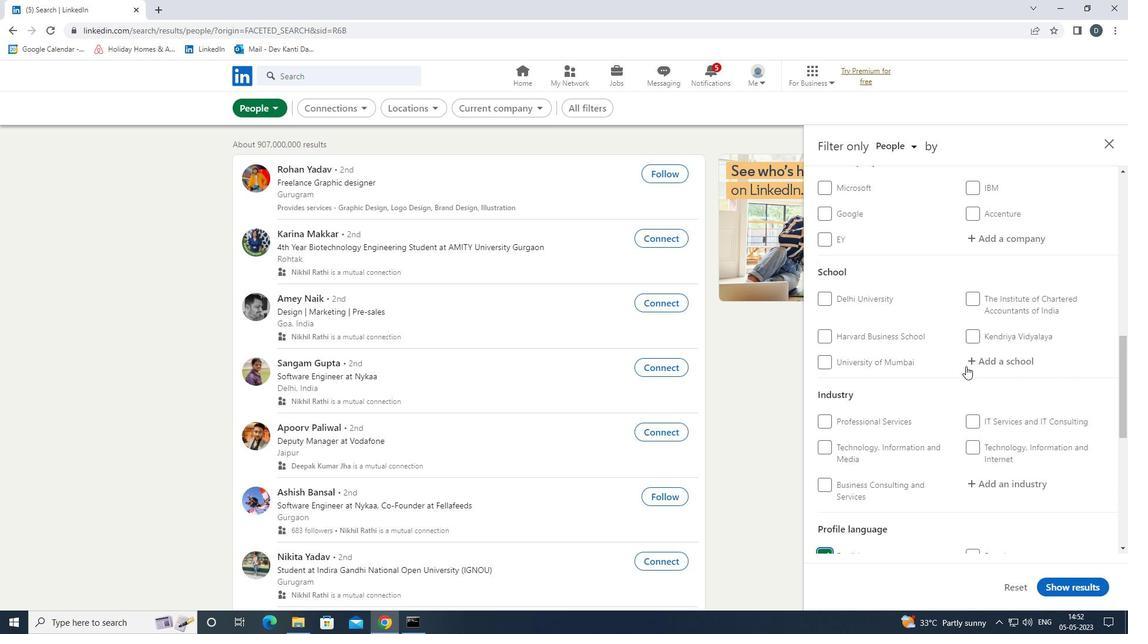 
Action: Mouse moved to (993, 324)
Screenshot: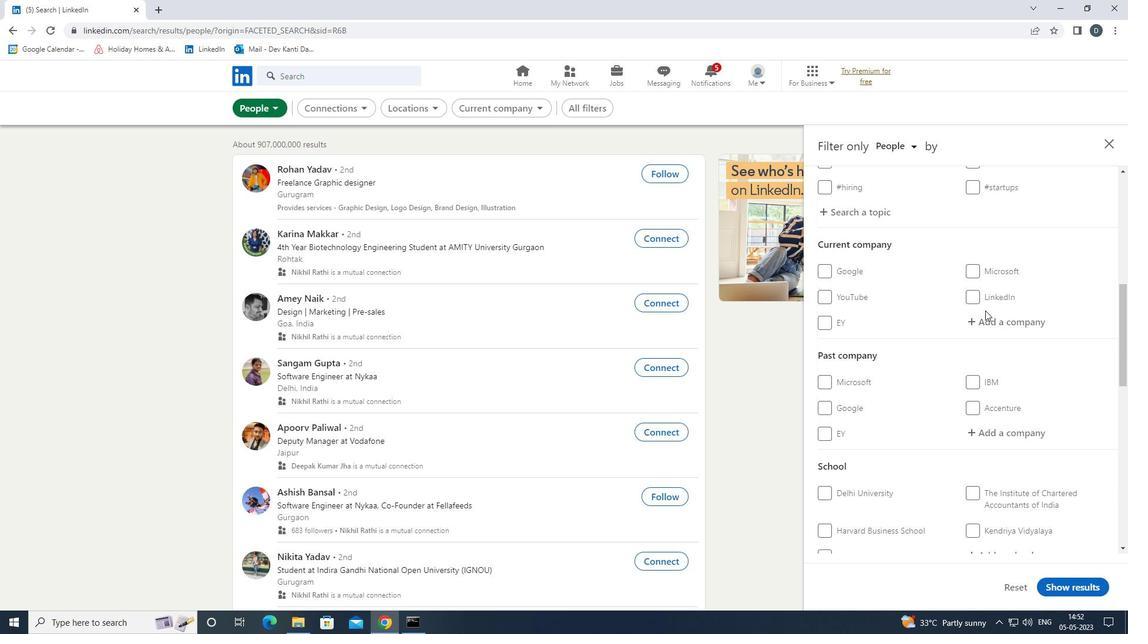 
Action: Mouse pressed left at (993, 324)
Screenshot: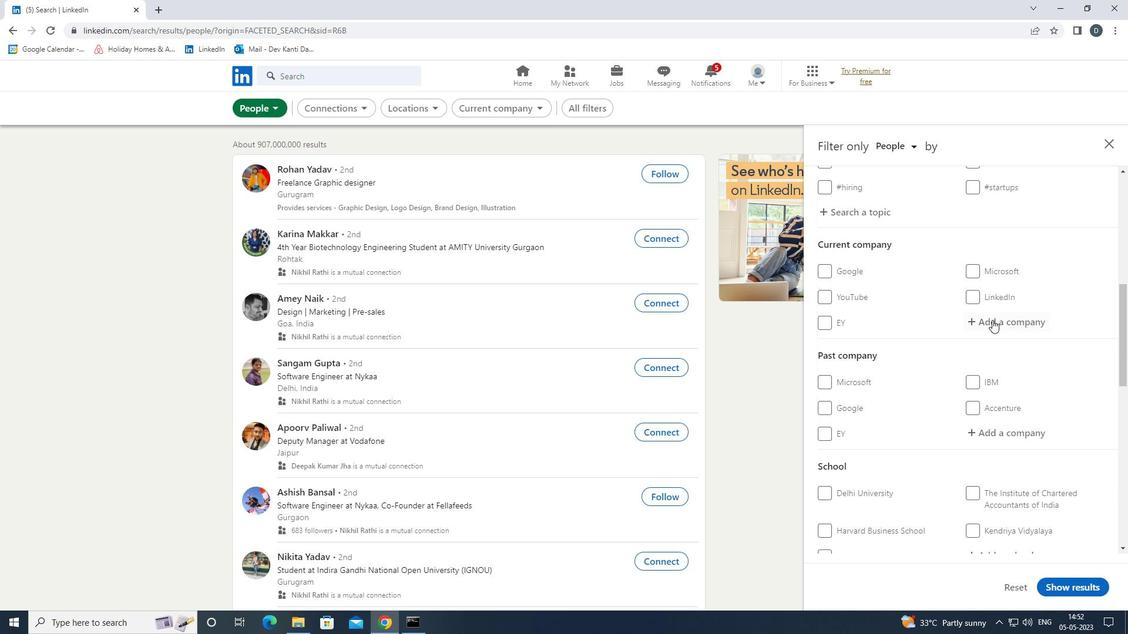 
Action: Key pressed <Key.shift><Key.shift><Key.shift><Key.shift><Key.shift><Key.shift><Key.shift><Key.shift><Key.shift><Key.shift><Key.shift><Key.shift><Key.shift><Key.shift><Key.shift><Key.shift><Key.shift><Key.shift>TATA<Key.space><Key.shift><Key.shift><Key.shift><Key.shift><Key.shift>PROJECTS<Key.space><Key.down><Key.enter>
Screenshot: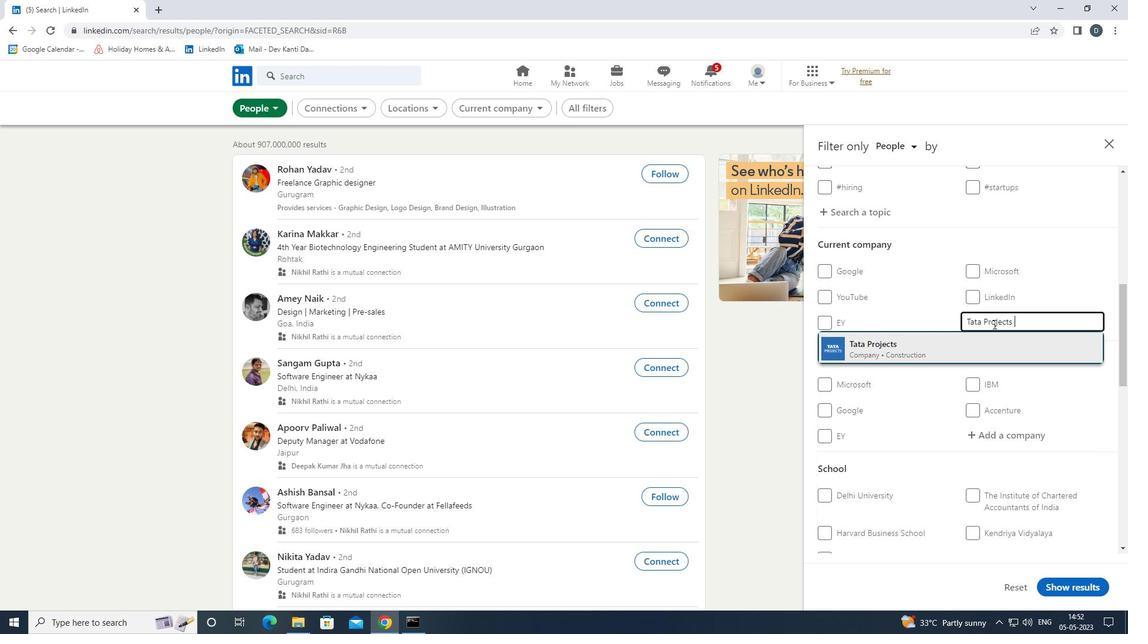 
Action: Mouse scrolled (993, 323) with delta (0, 0)
Screenshot: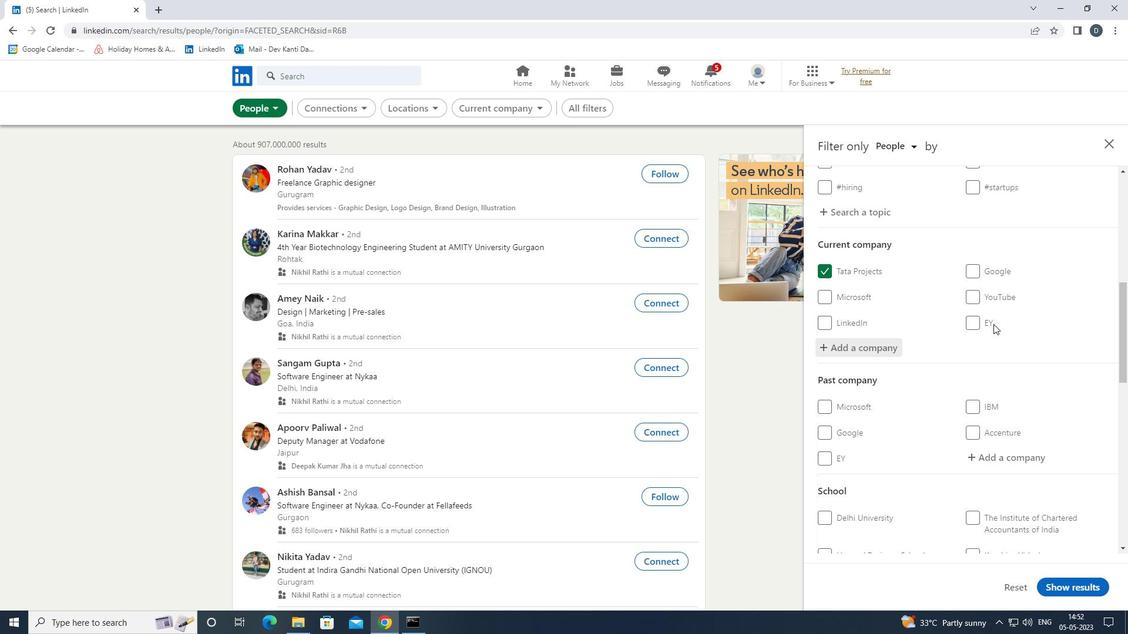 
Action: Mouse scrolled (993, 323) with delta (0, 0)
Screenshot: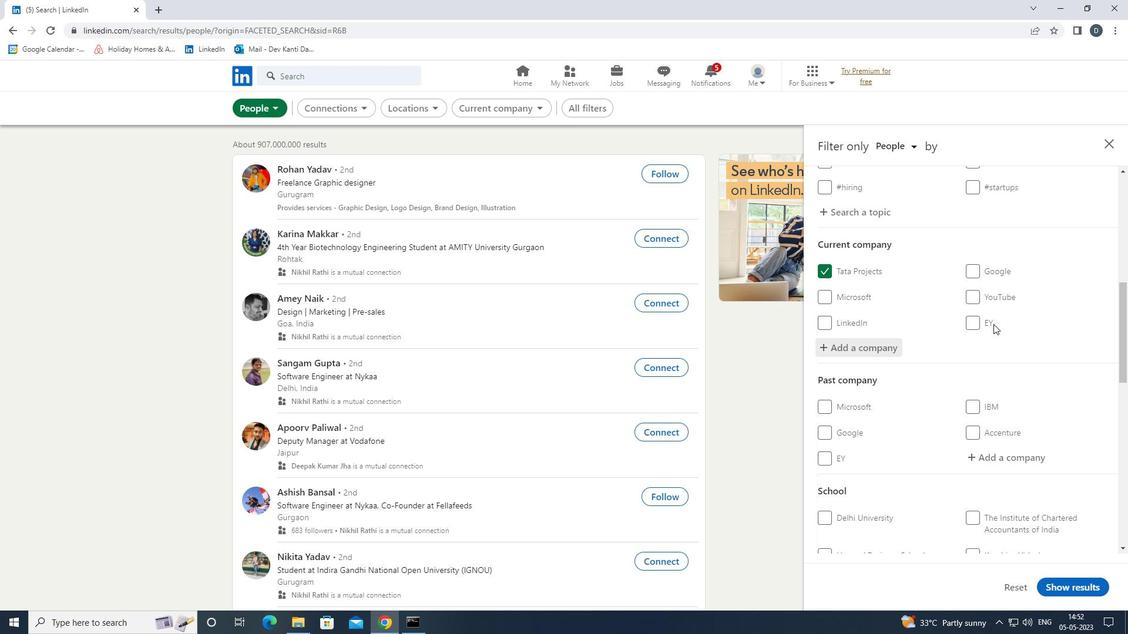 
Action: Mouse scrolled (993, 323) with delta (0, 0)
Screenshot: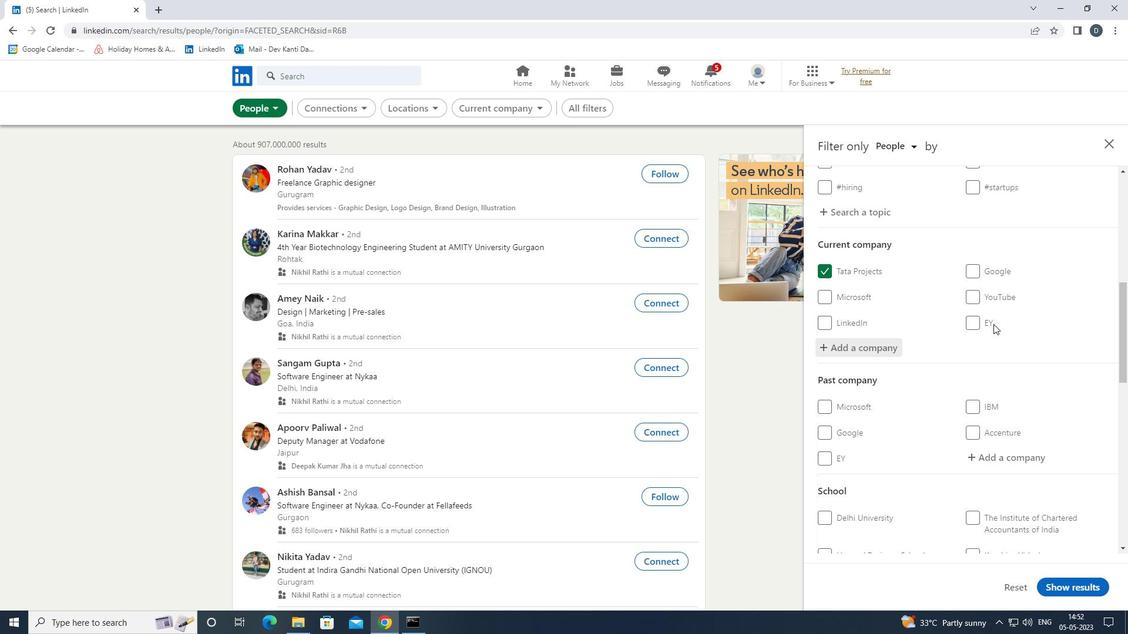 
Action: Mouse scrolled (993, 323) with delta (0, 0)
Screenshot: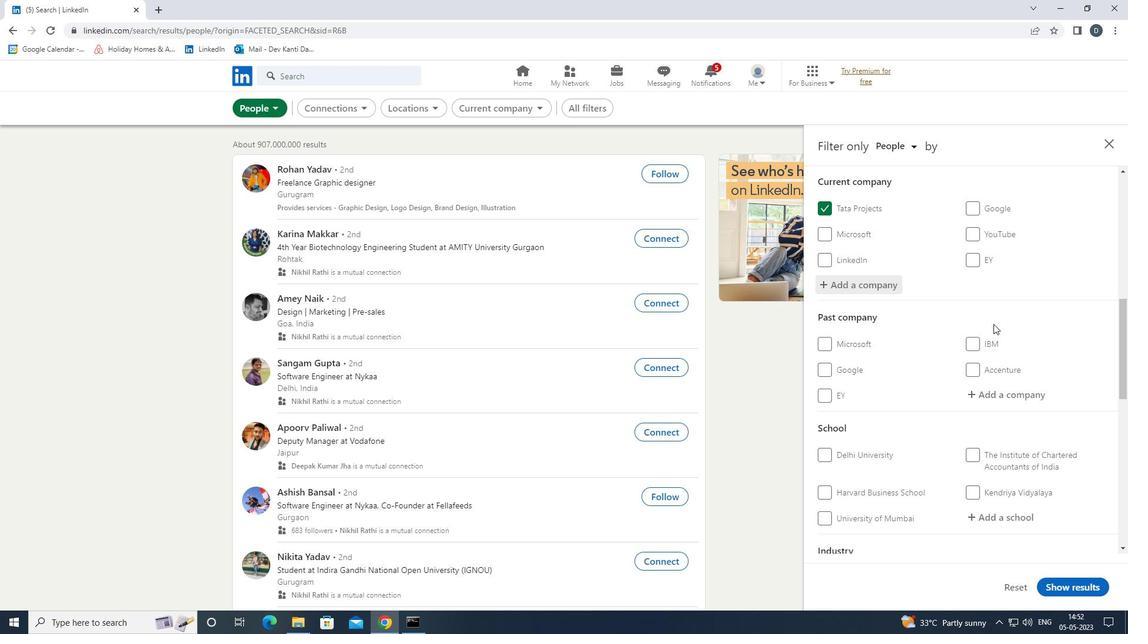 
Action: Mouse moved to (1002, 341)
Screenshot: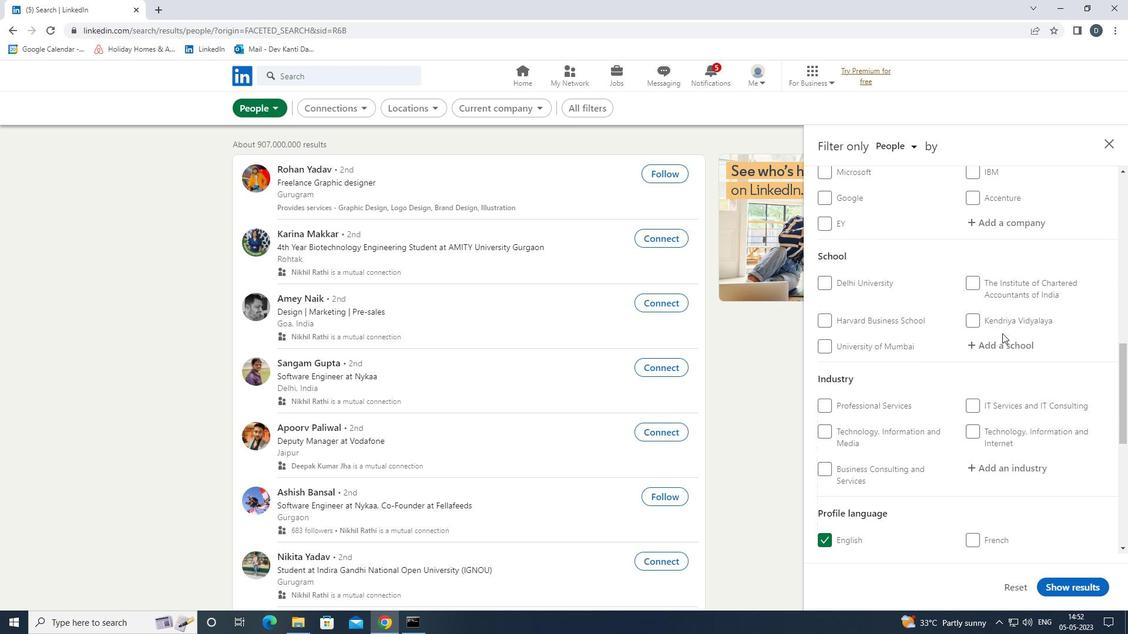 
Action: Mouse pressed left at (1002, 341)
Screenshot: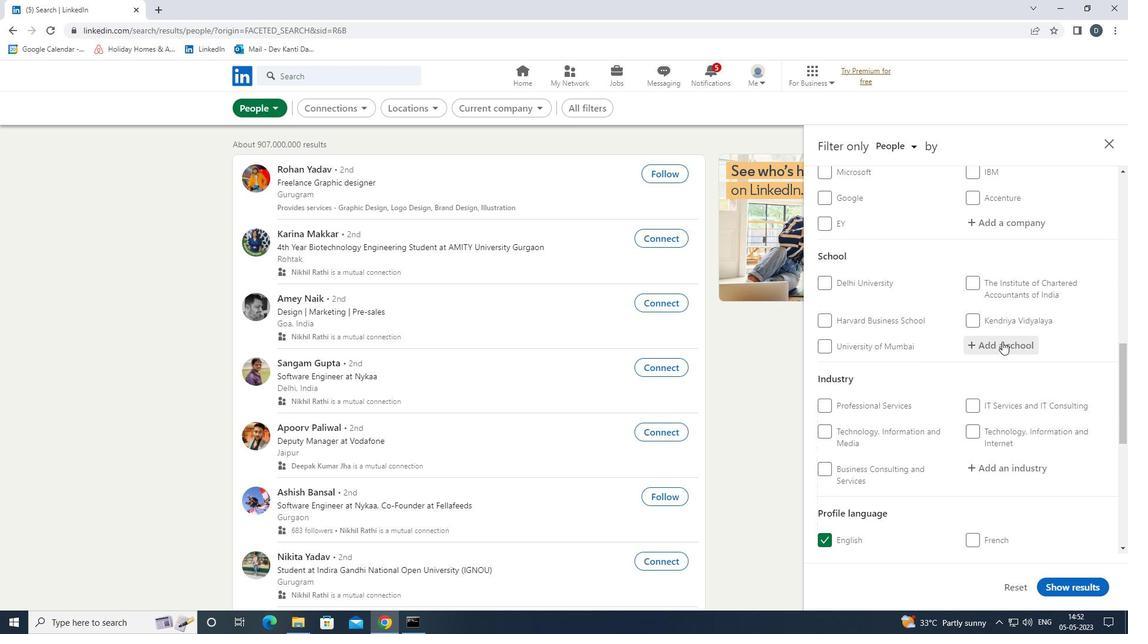 
Action: Key pressed <Key.shift><Key.shift><Key.shift><Key.shift><Key.shift><Key.shift><Key.shift><Key.shift><Key.shift><Key.shift><Key.shift>IMS<Key.space><Key.shift>UNISON<Key.space>UNIVERSITY<Key.down><Key.enter>
Screenshot: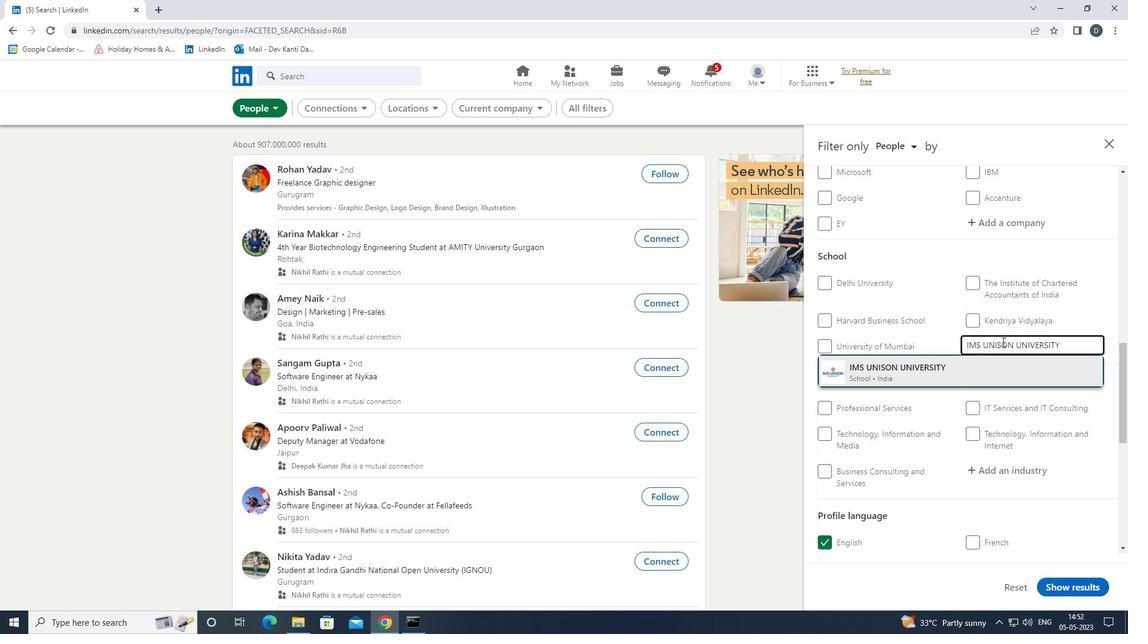 
Action: Mouse scrolled (1002, 341) with delta (0, 0)
Screenshot: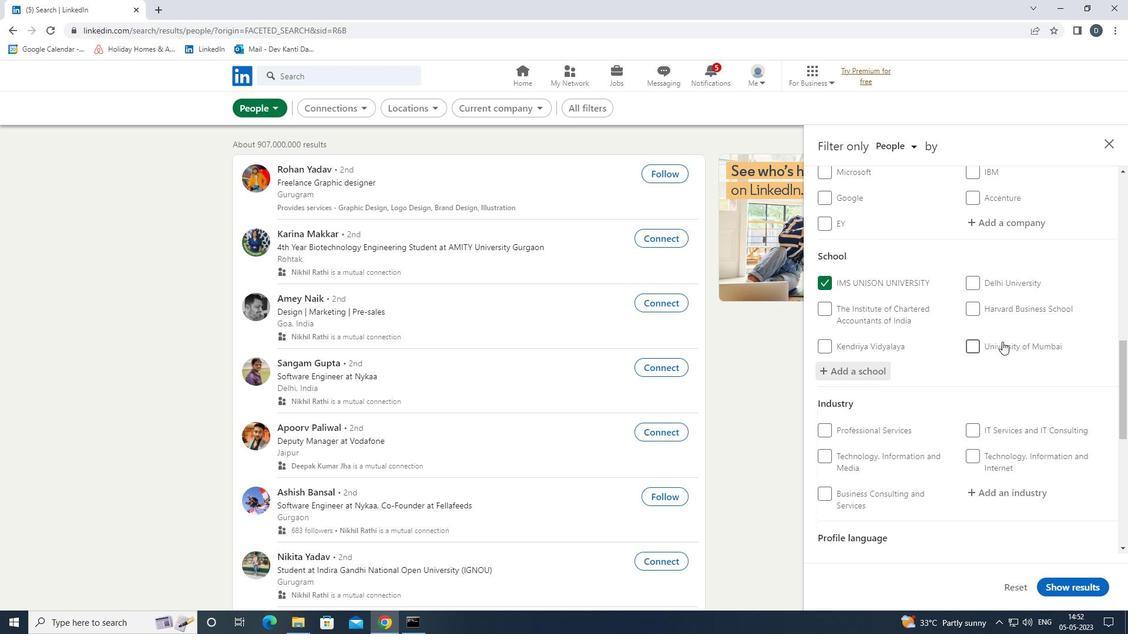 
Action: Mouse scrolled (1002, 341) with delta (0, 0)
Screenshot: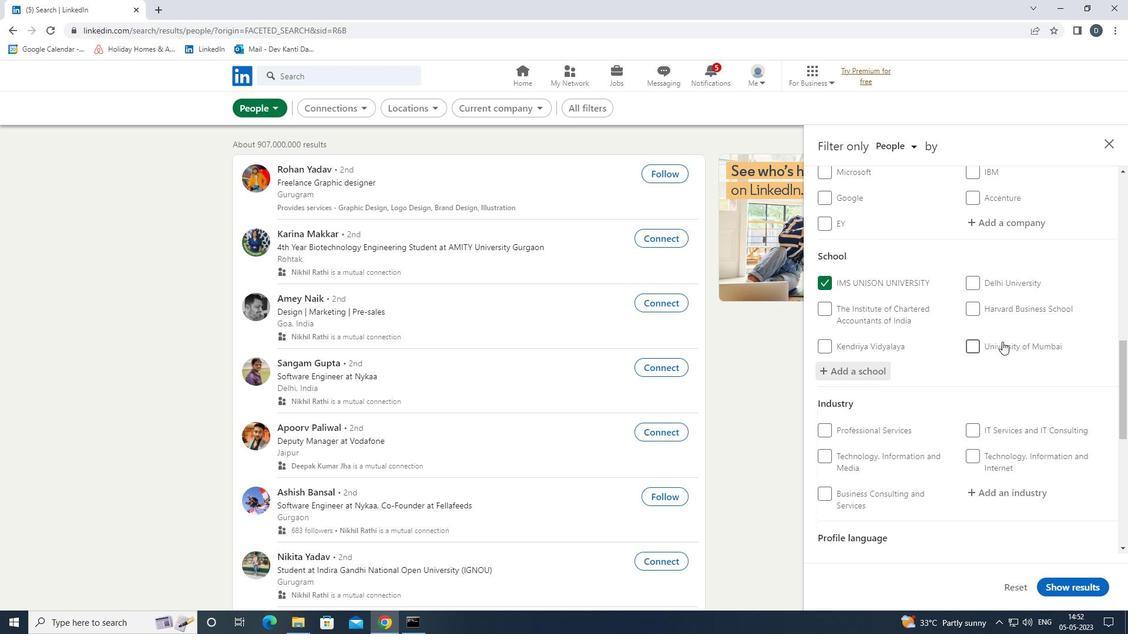 
Action: Mouse scrolled (1002, 341) with delta (0, 0)
Screenshot: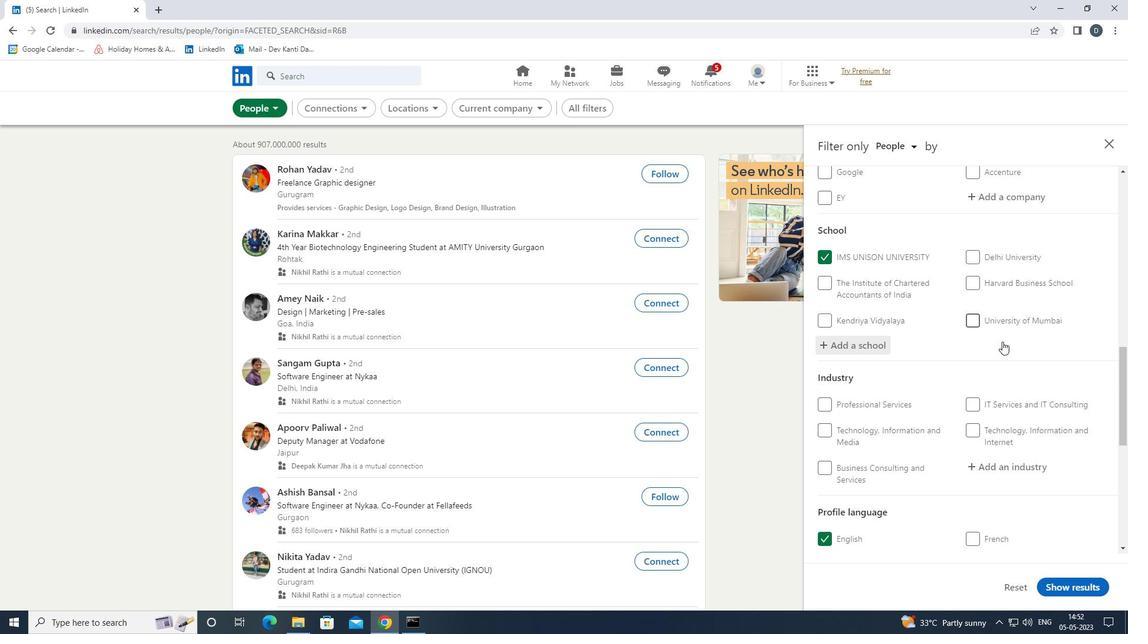 
Action: Mouse moved to (1013, 314)
Screenshot: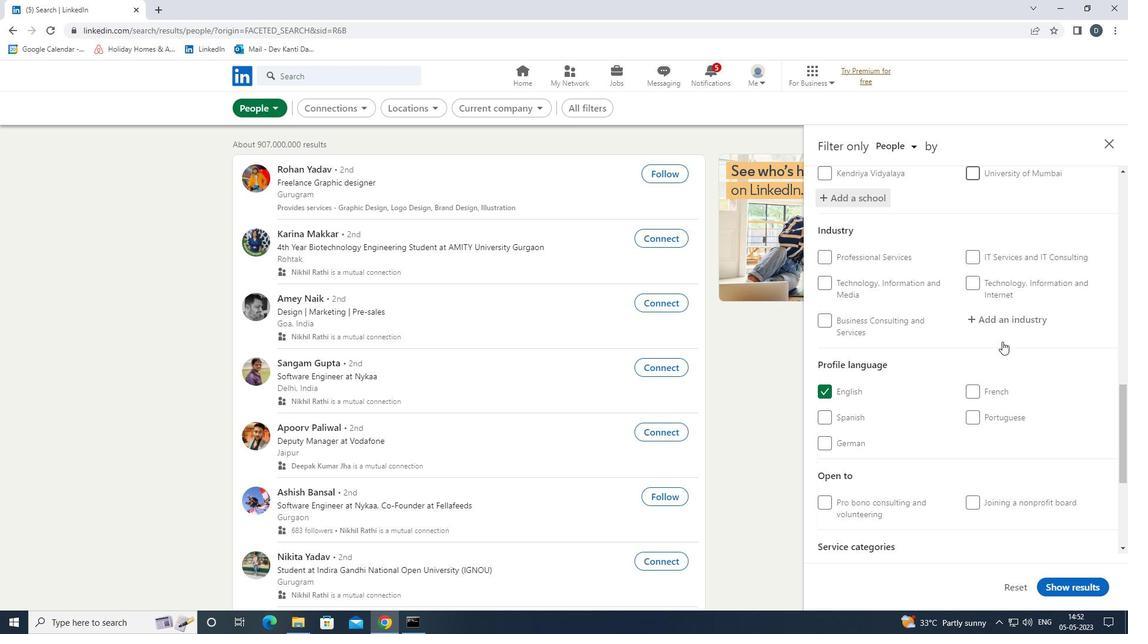 
Action: Mouse pressed left at (1013, 314)
Screenshot: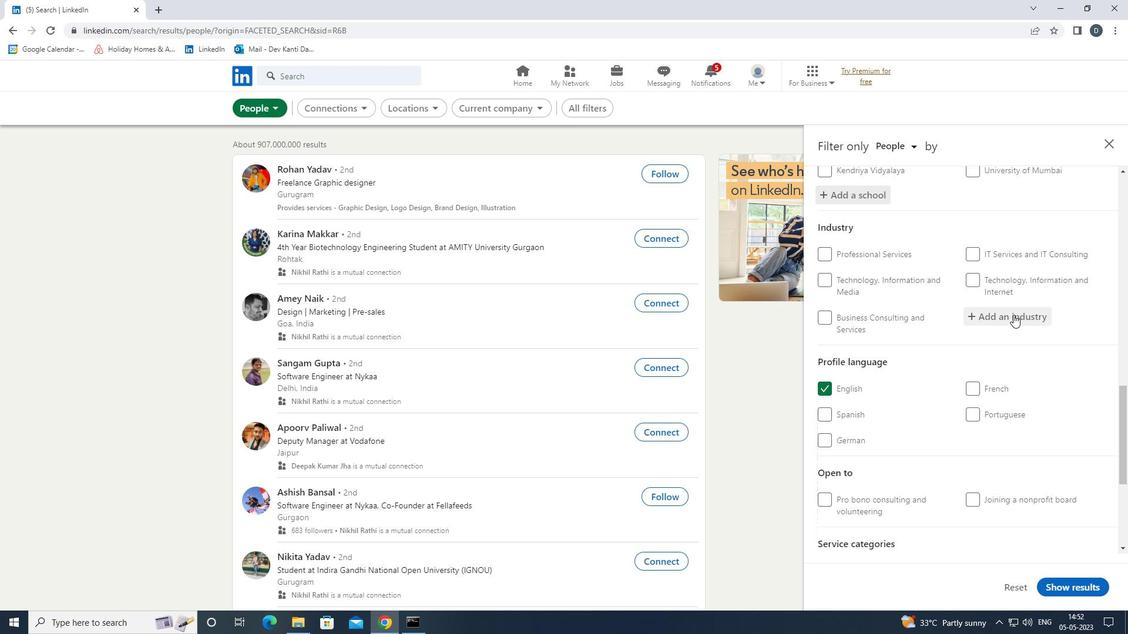 
Action: Key pressed <Key.shift><Key.shift>MEDIA<Key.space><Key.shift><Key.shift><Key.shift><Key.shift>&<Key.space><Key.shift>TEL<Key.down><Key.enter>
Screenshot: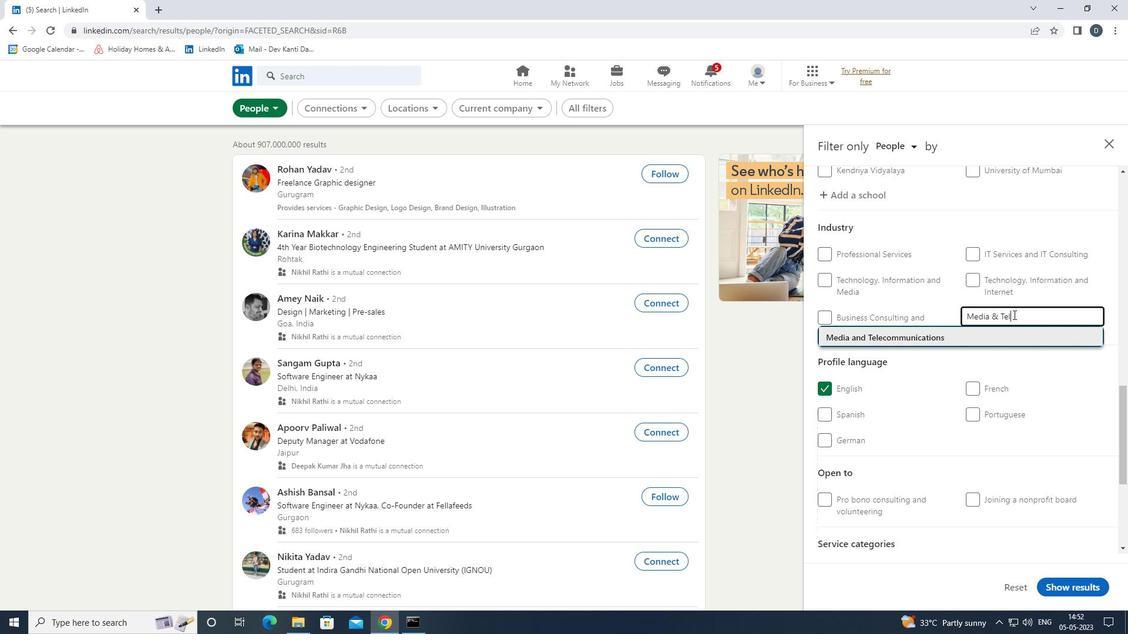 
Action: Mouse scrolled (1013, 314) with delta (0, 0)
Screenshot: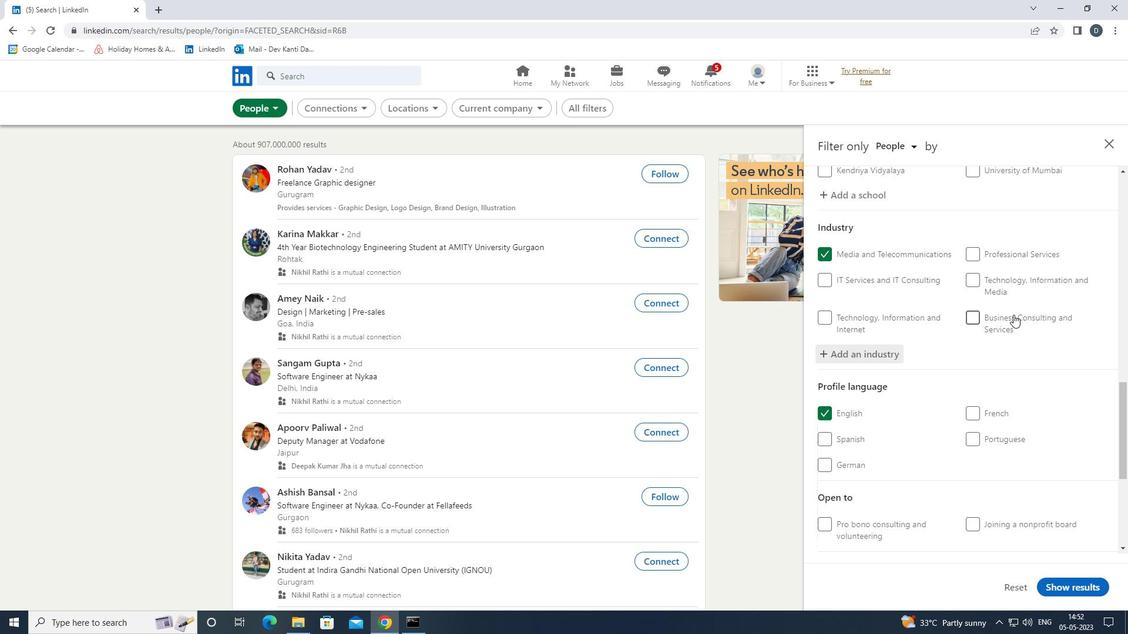 
Action: Mouse scrolled (1013, 314) with delta (0, 0)
Screenshot: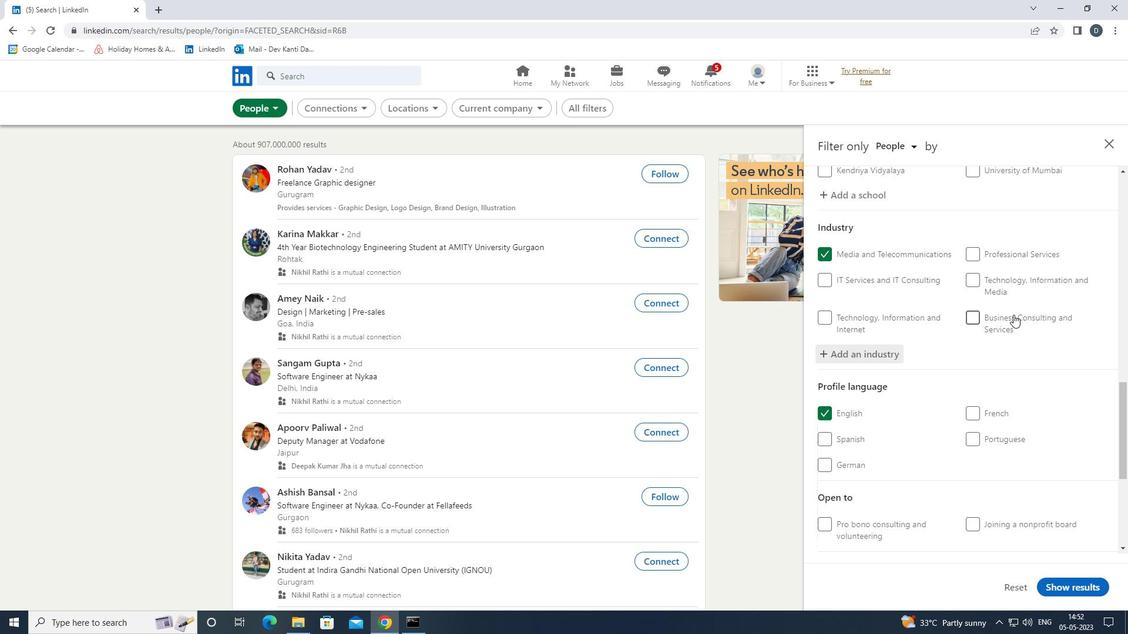 
Action: Mouse scrolled (1013, 314) with delta (0, 0)
Screenshot: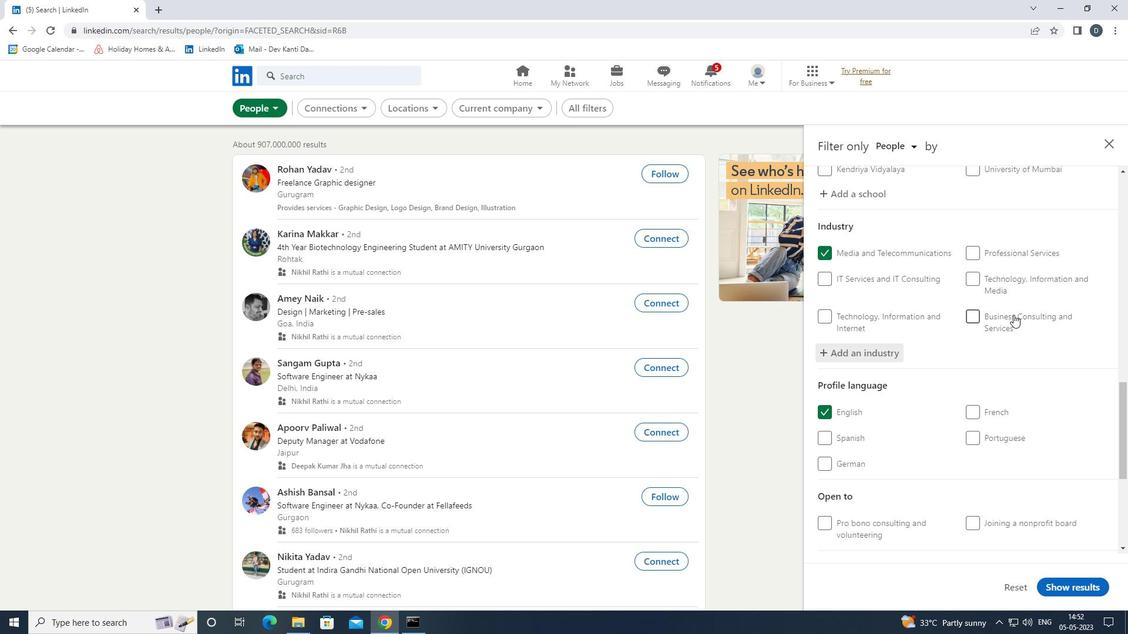 
Action: Mouse scrolled (1013, 314) with delta (0, 0)
Screenshot: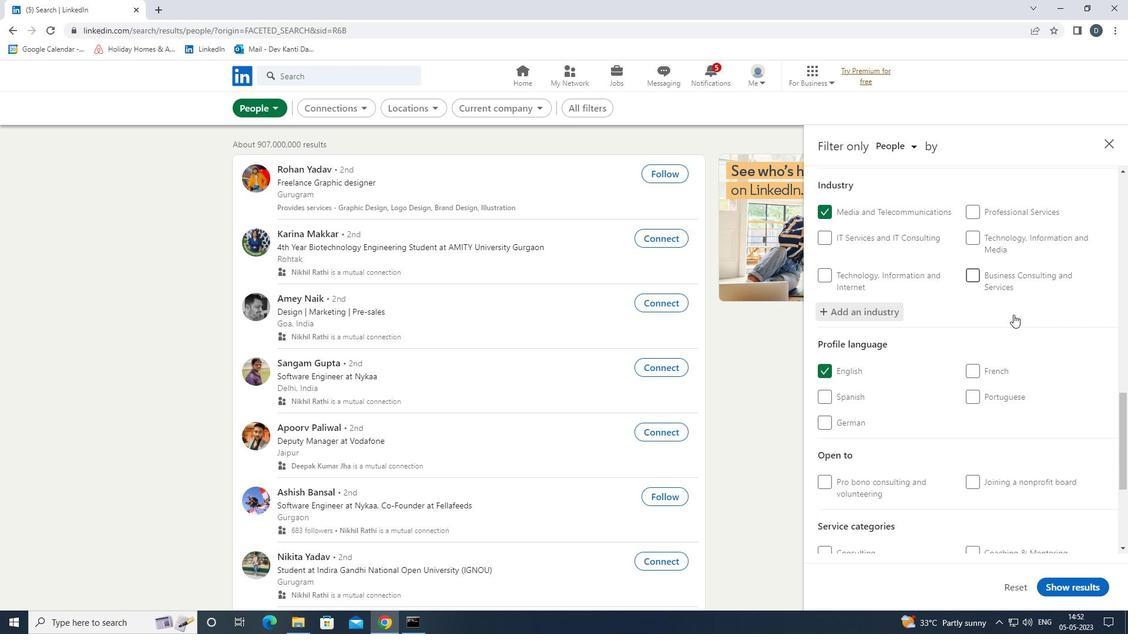 
Action: Mouse moved to (1022, 330)
Screenshot: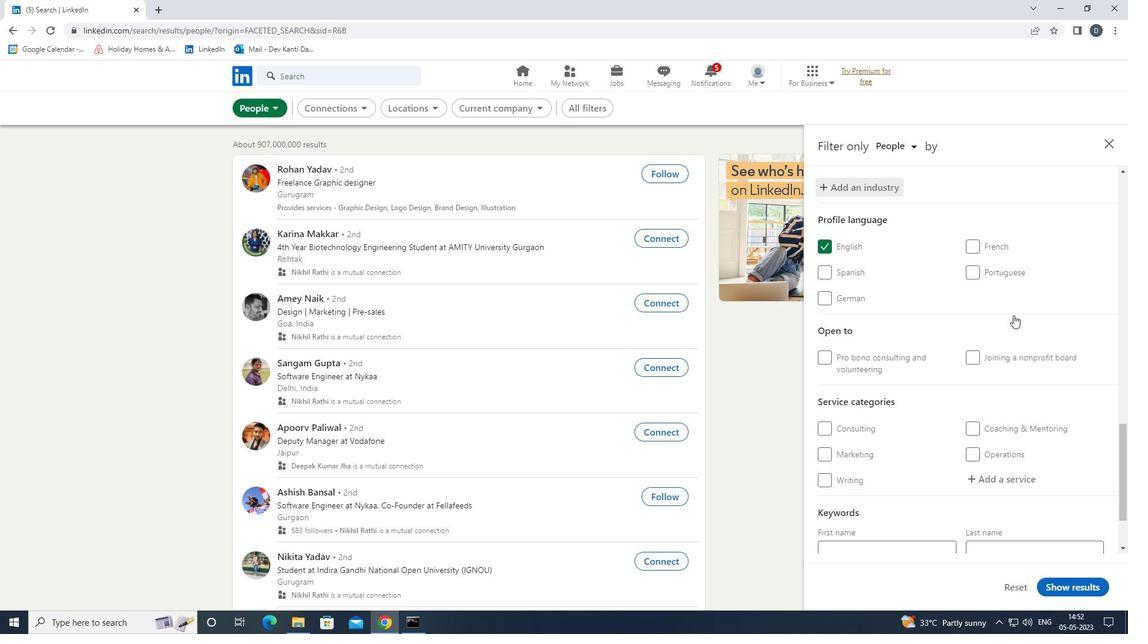 
Action: Mouse scrolled (1022, 329) with delta (0, 0)
Screenshot: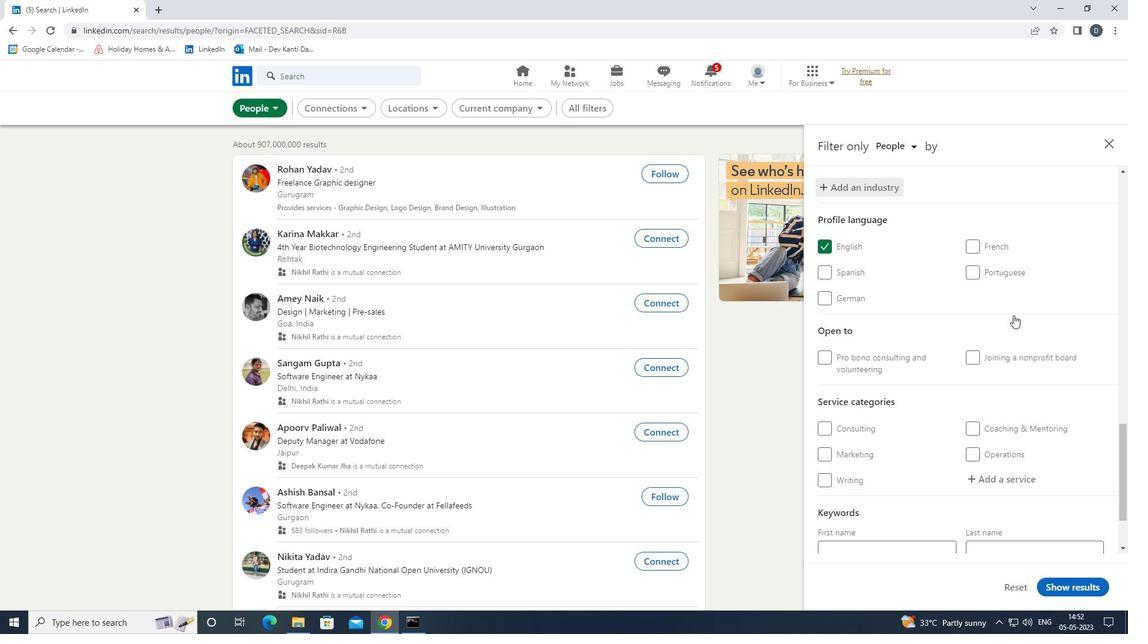 
Action: Mouse moved to (1028, 390)
Screenshot: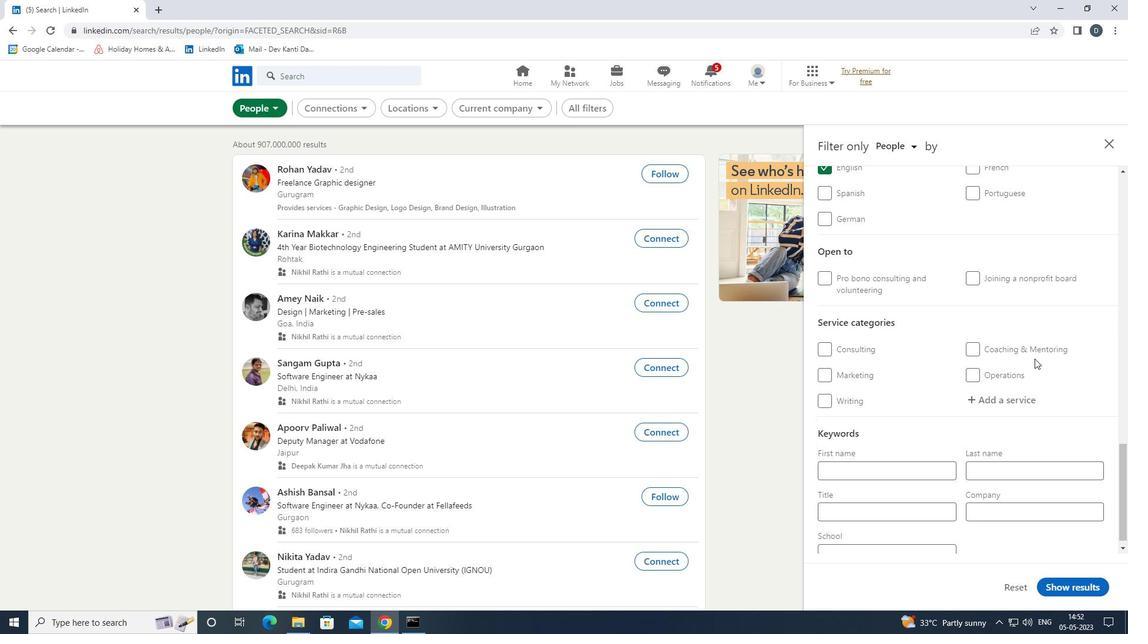 
Action: Mouse pressed left at (1028, 390)
Screenshot: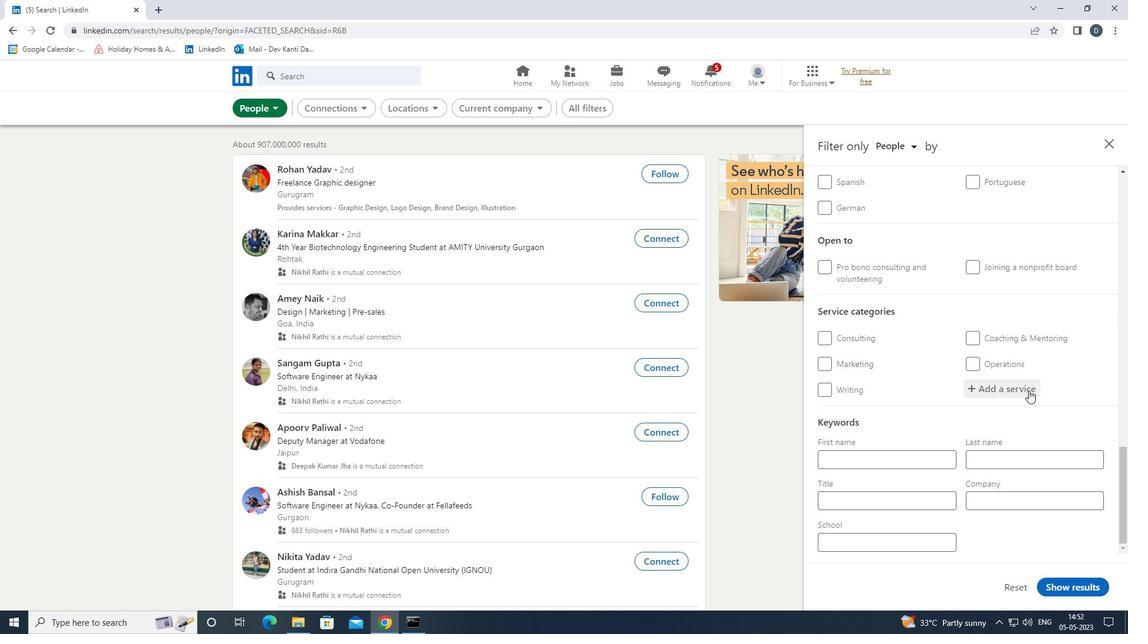 
Action: Key pressed <Key.shift><Key.shift><Key.shift><Key.shift><Key.shift><Key.shift><Key.shift>PUBLIC<Key.space><Key.shift><Key.shift><Key.shift><Key.shift><Key.shift><Key.shift><Key.shift><Key.shift><Key.shift>SPEA<Key.down><Key.enter>
Screenshot: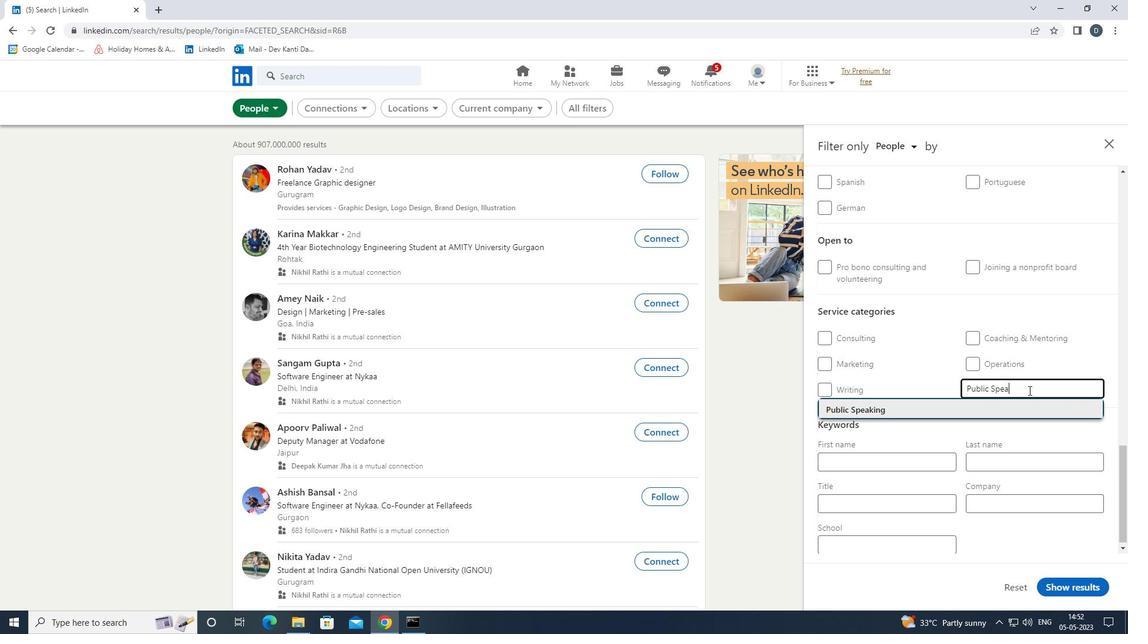
Action: Mouse moved to (1012, 399)
Screenshot: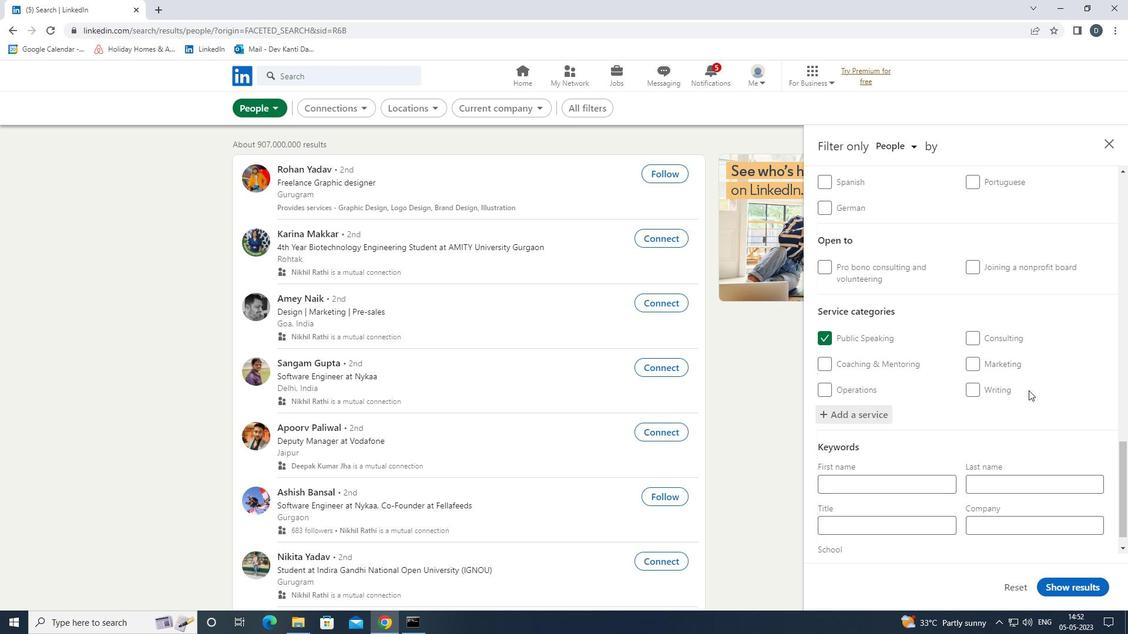 
Action: Mouse scrolled (1012, 398) with delta (0, 0)
Screenshot: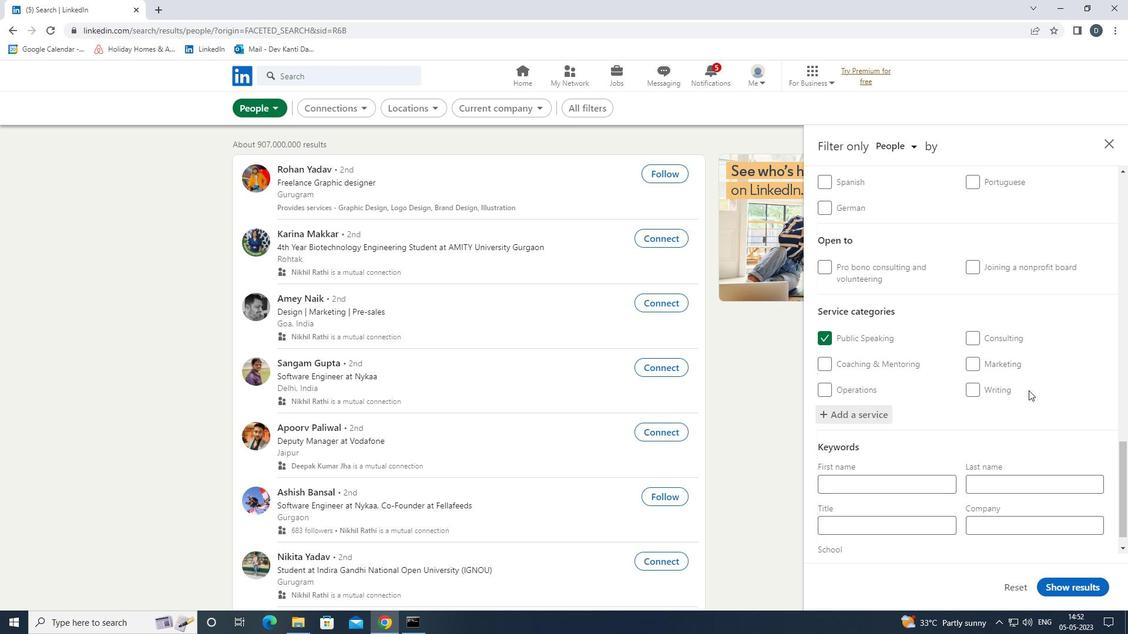 
Action: Mouse moved to (1009, 405)
Screenshot: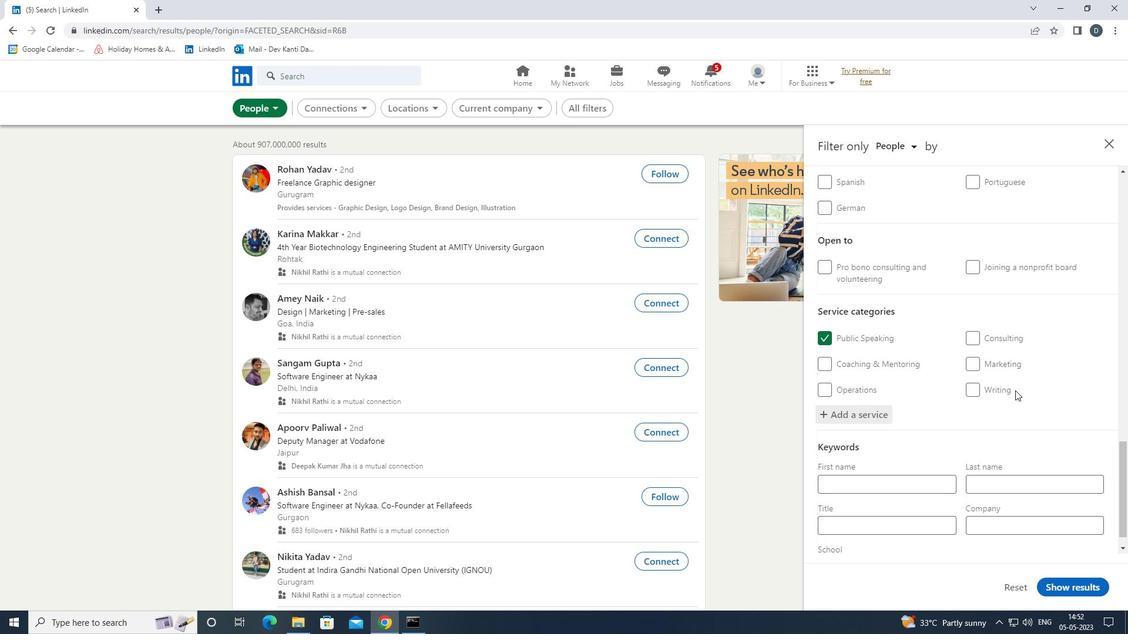 
Action: Mouse scrolled (1009, 404) with delta (0, 0)
Screenshot: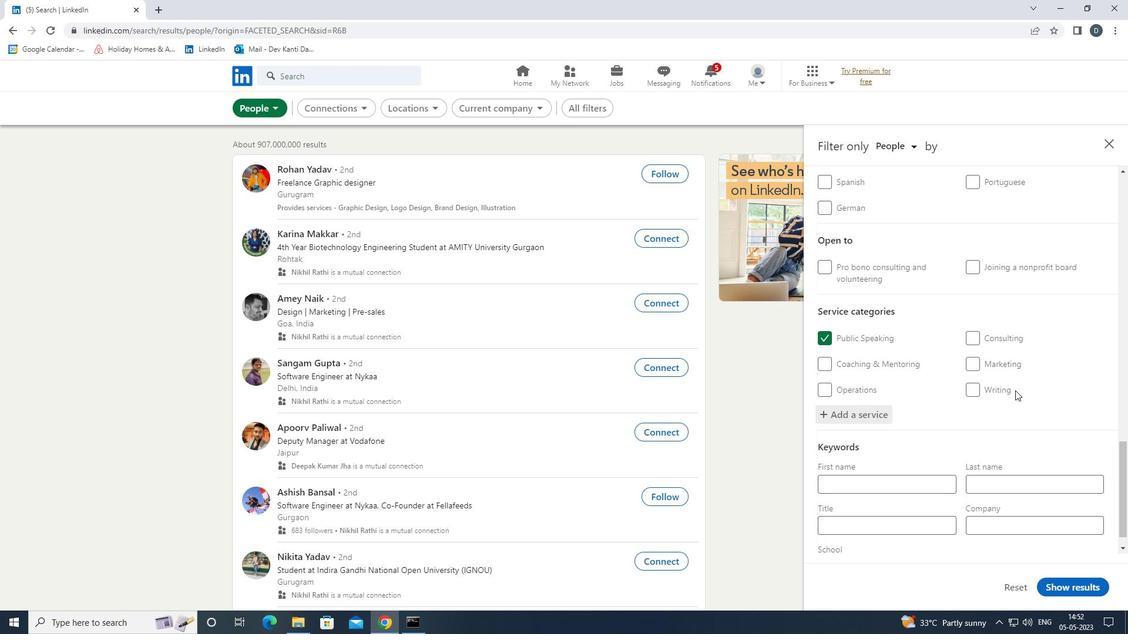 
Action: Mouse moved to (1004, 409)
Screenshot: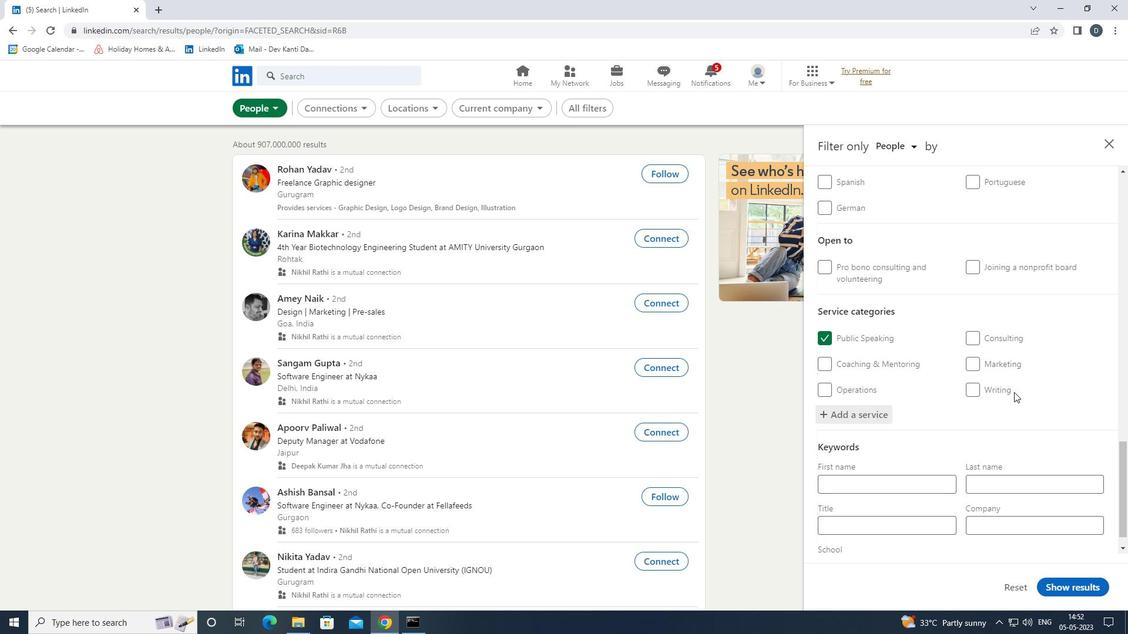 
Action: Mouse scrolled (1004, 408) with delta (0, 0)
Screenshot: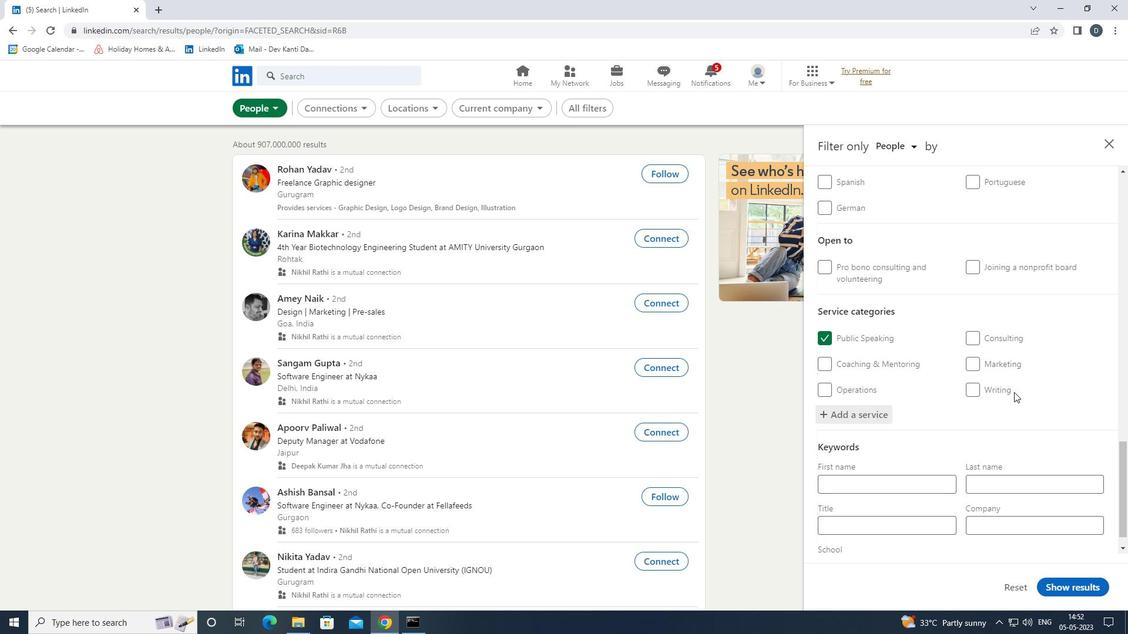 
Action: Mouse moved to (904, 502)
Screenshot: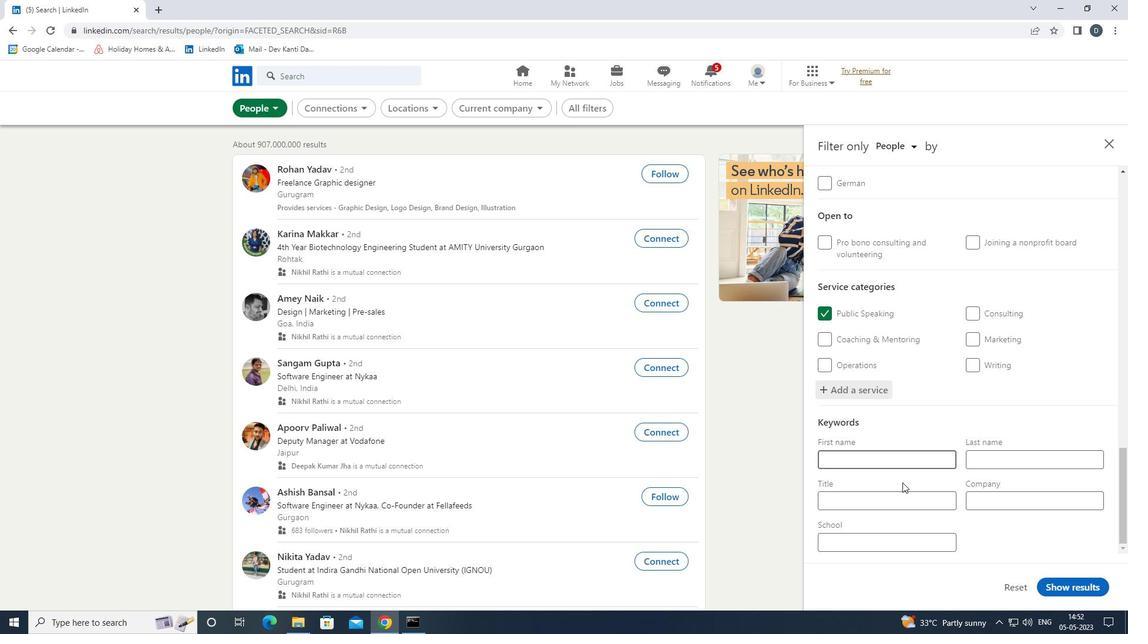 
Action: Mouse pressed left at (904, 502)
Screenshot: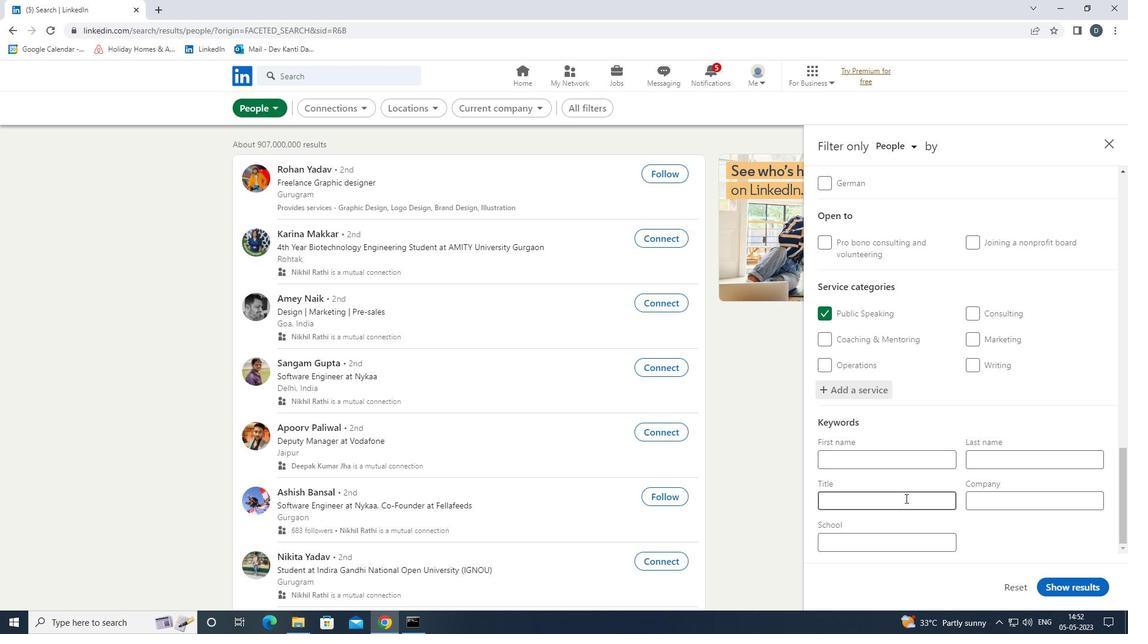 
Action: Key pressed <Key.shift><Key.shift><Key.shift>HOSPITAL<Key.space><Key.shift>VOLUNTEER
Screenshot: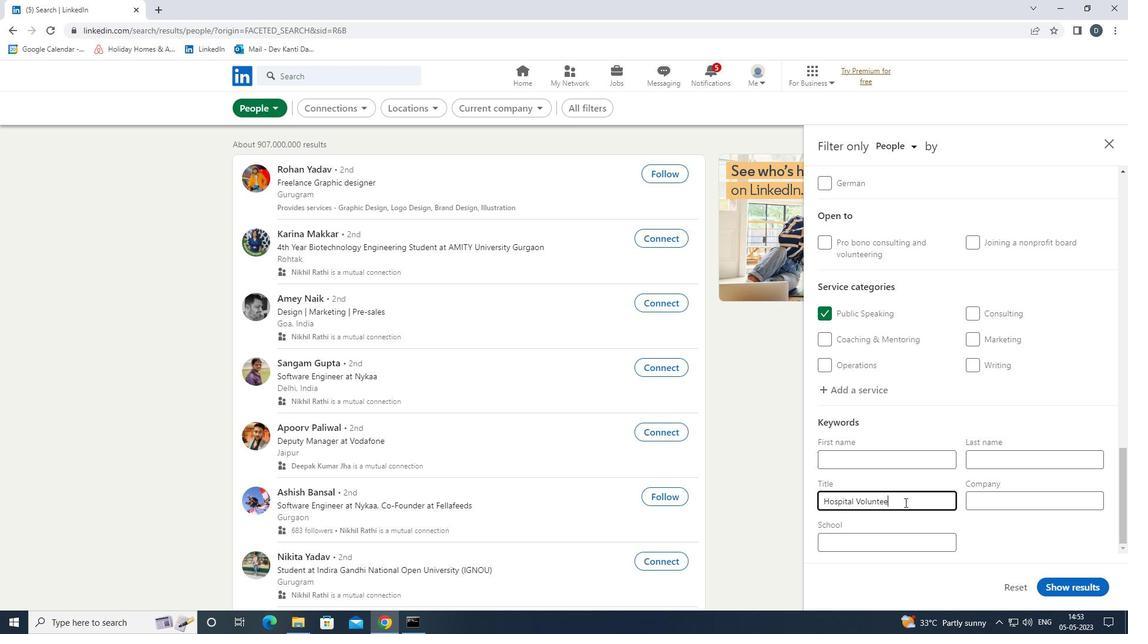 
Action: Mouse moved to (1078, 582)
Screenshot: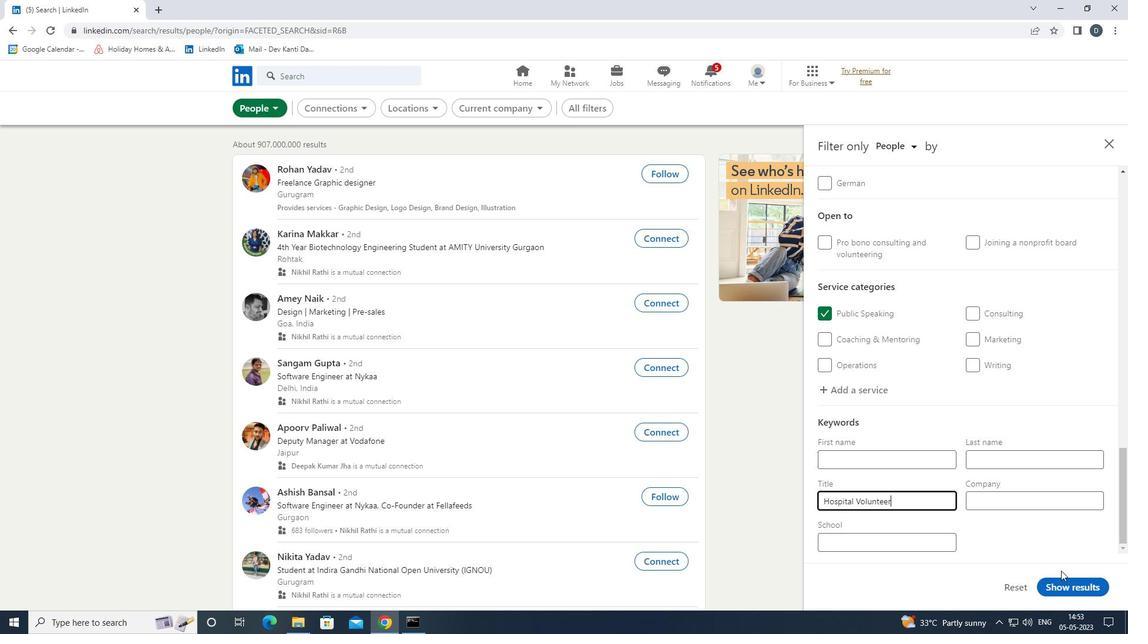
Action: Mouse pressed left at (1078, 582)
Screenshot: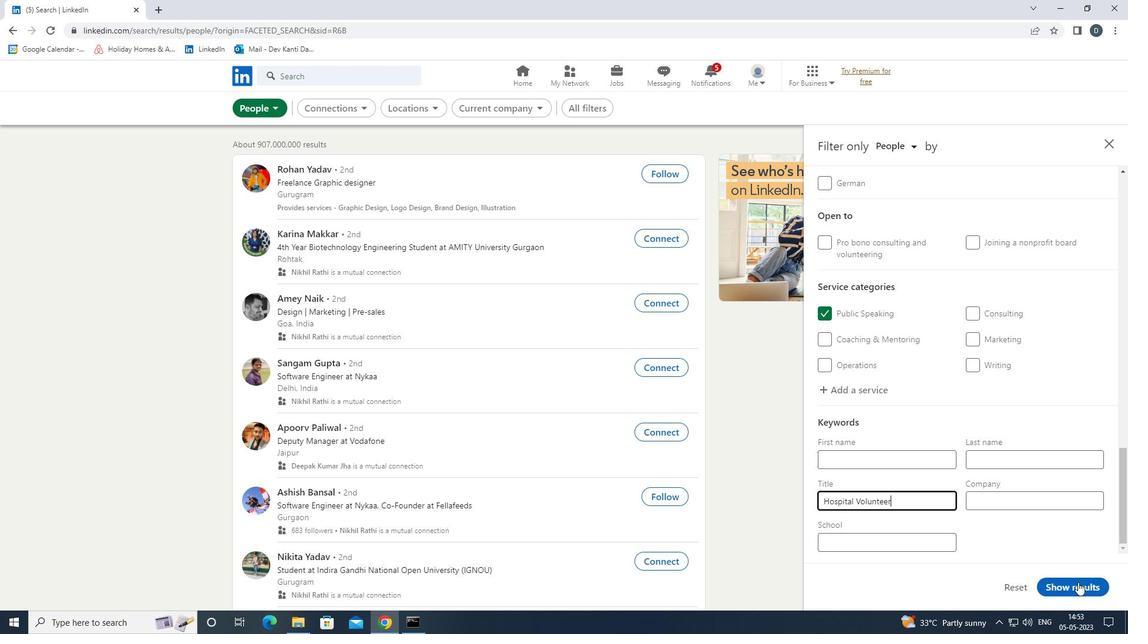 
Action: Mouse moved to (1053, 496)
Screenshot: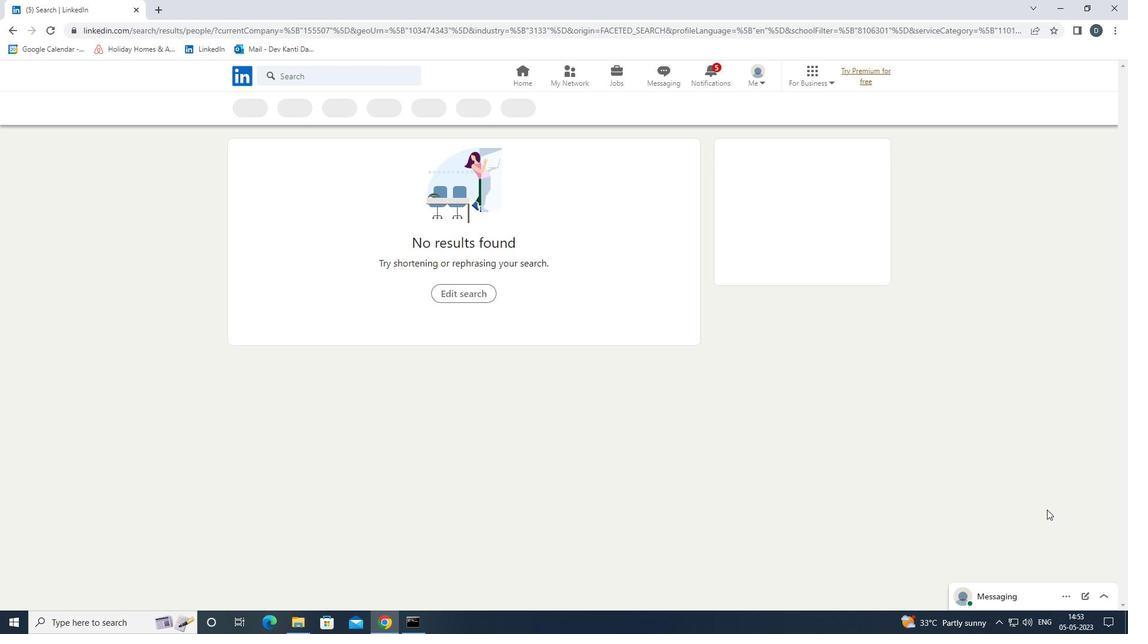 
